 Task: Search one way flight ticket for 3 adults, 3 children in premium economy from Springfield: Abraham Lincoln Capital Airport to Gillette: Gillette Campbell County Airport on 5-1-2023. Choice of flights is United. Number of bags: 1 carry on bag. Price is upto 74000. Outbound departure time preference is 7:15.
Action: Mouse moved to (223, 231)
Screenshot: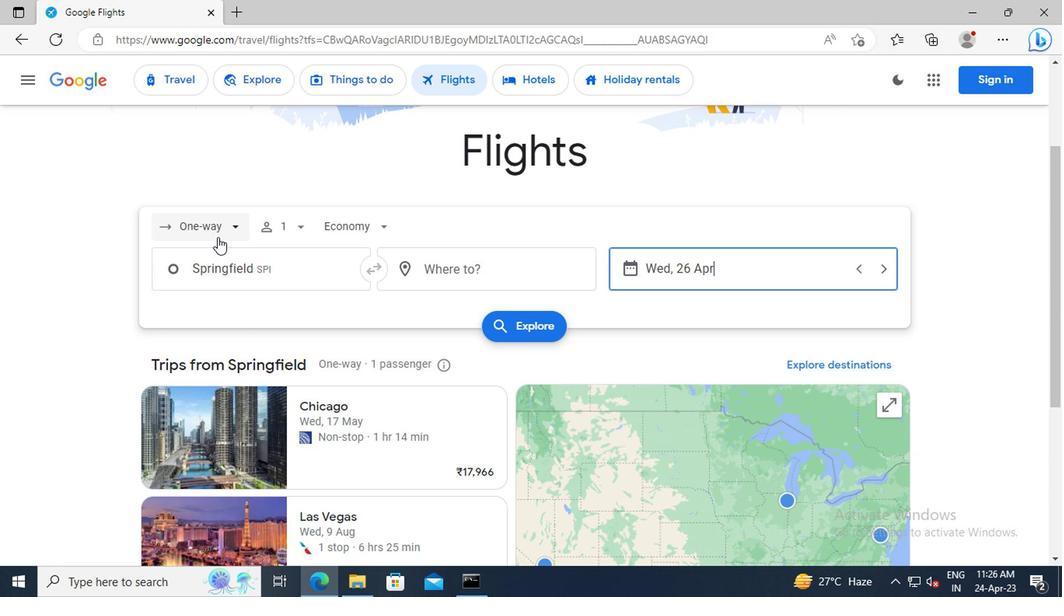 
Action: Mouse pressed left at (223, 231)
Screenshot: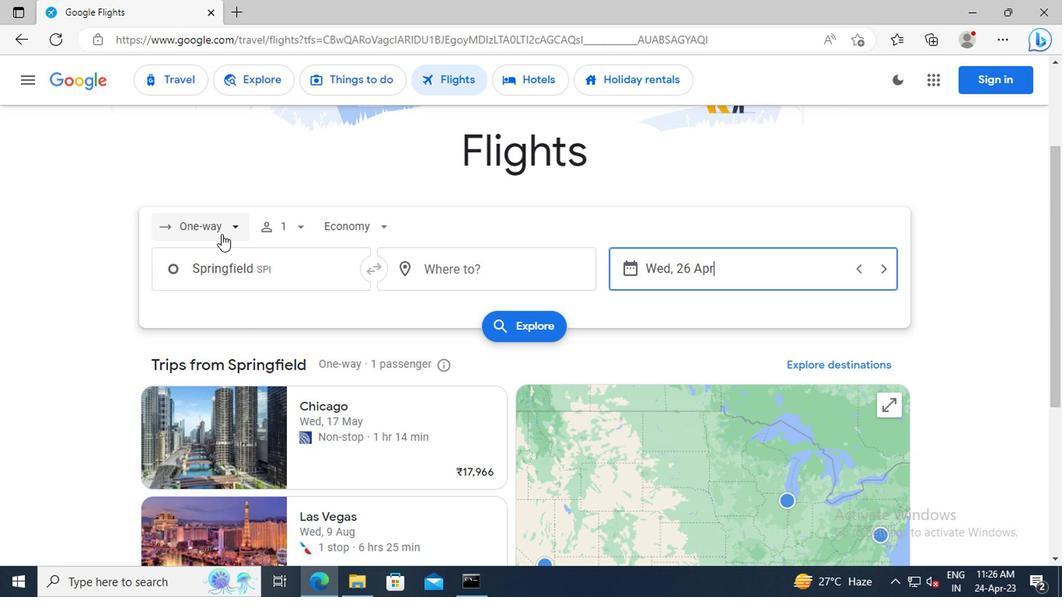 
Action: Mouse moved to (219, 302)
Screenshot: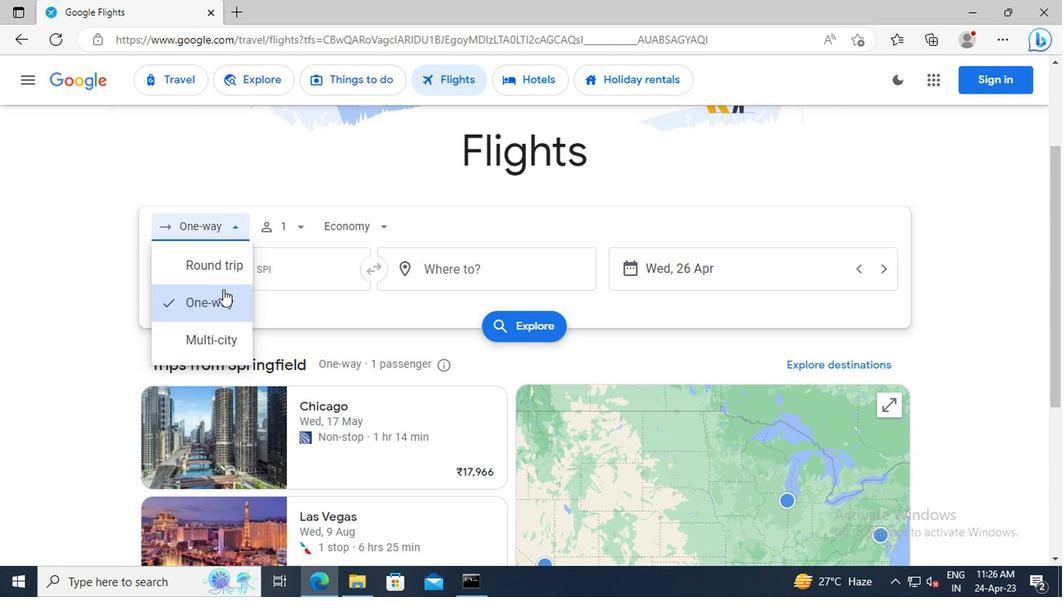 
Action: Mouse pressed left at (219, 302)
Screenshot: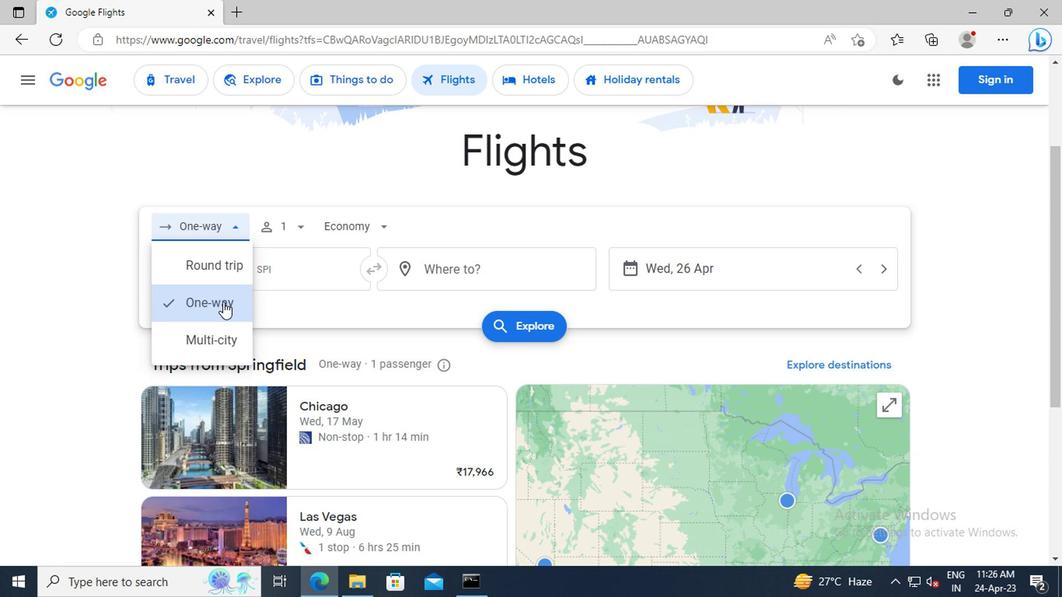 
Action: Mouse moved to (297, 230)
Screenshot: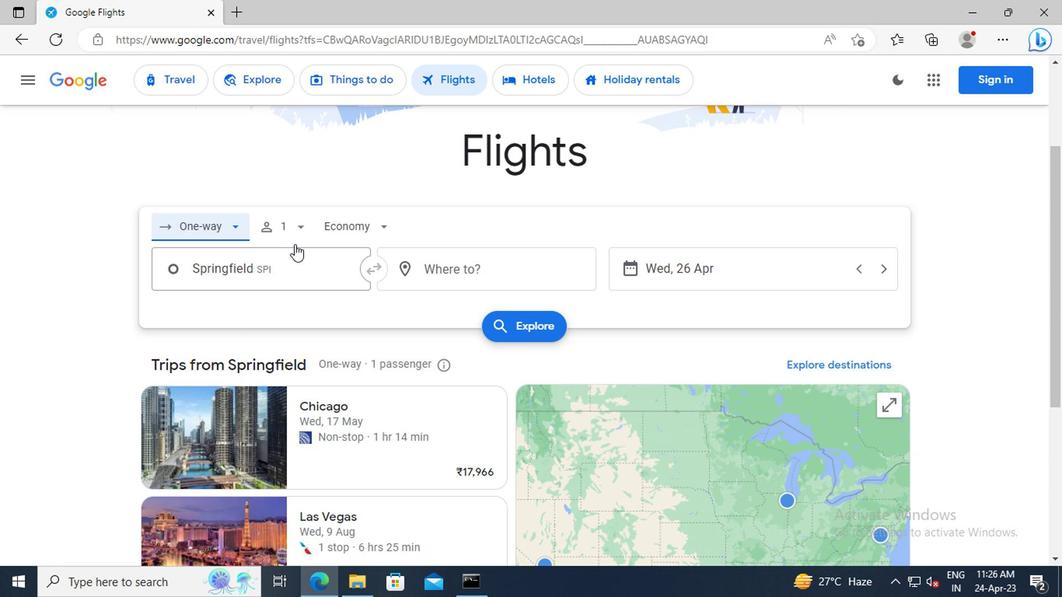 
Action: Mouse pressed left at (297, 230)
Screenshot: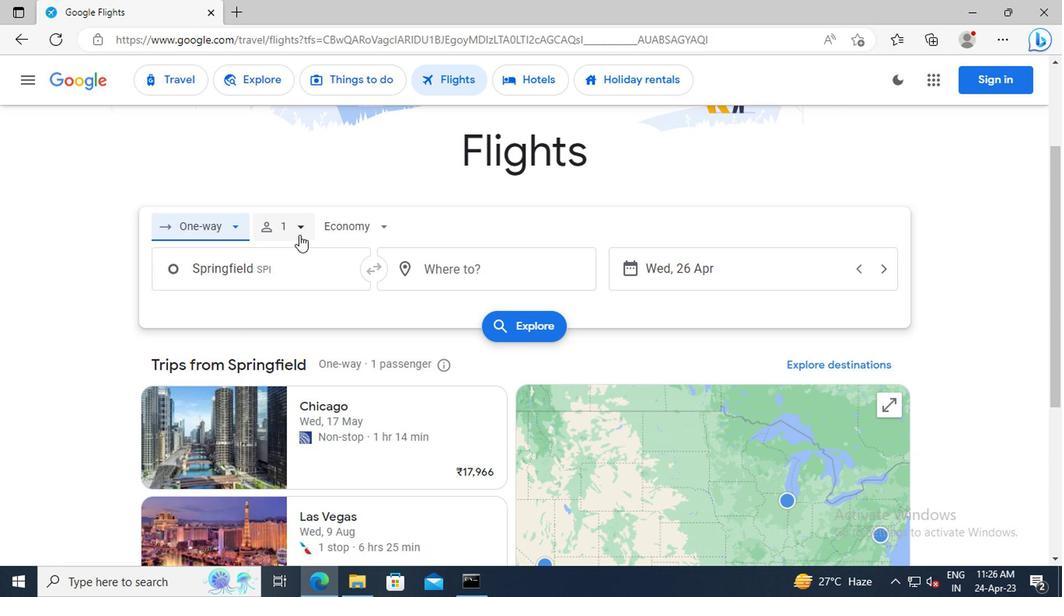 
Action: Mouse moved to (411, 272)
Screenshot: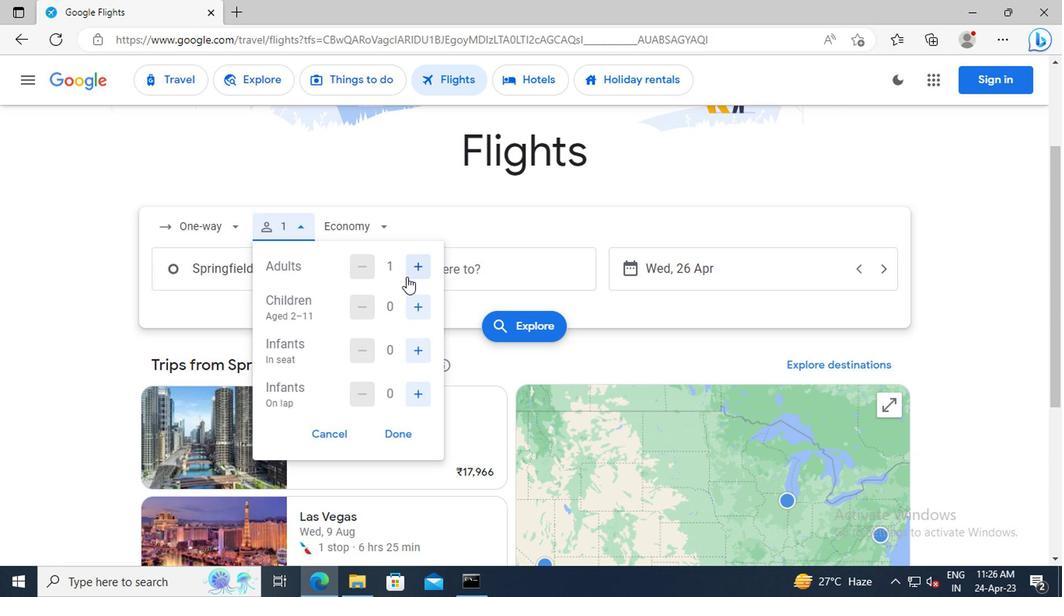 
Action: Mouse pressed left at (411, 272)
Screenshot: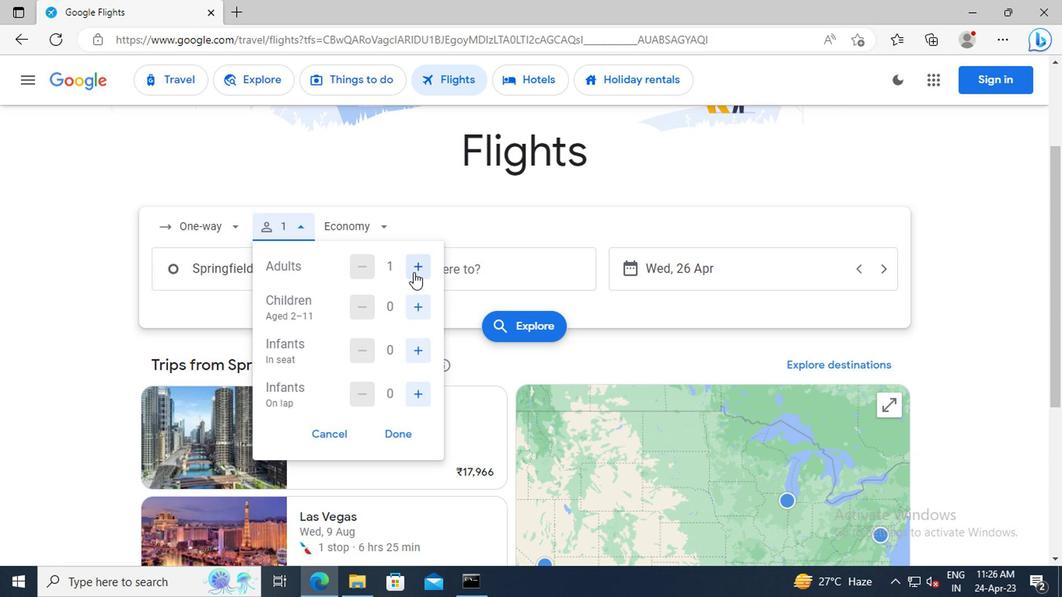 
Action: Mouse pressed left at (411, 272)
Screenshot: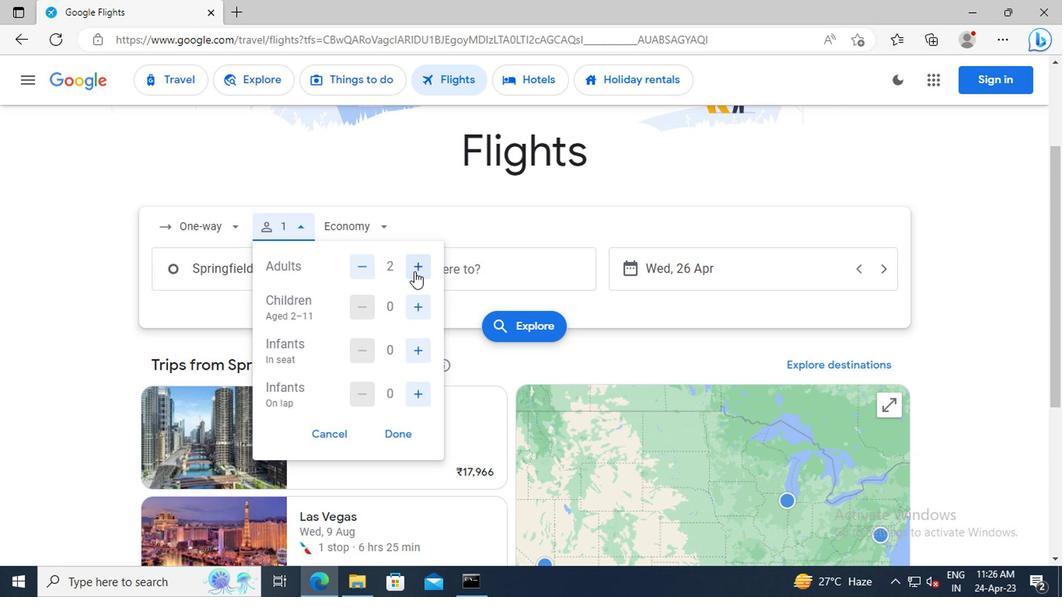 
Action: Mouse moved to (411, 301)
Screenshot: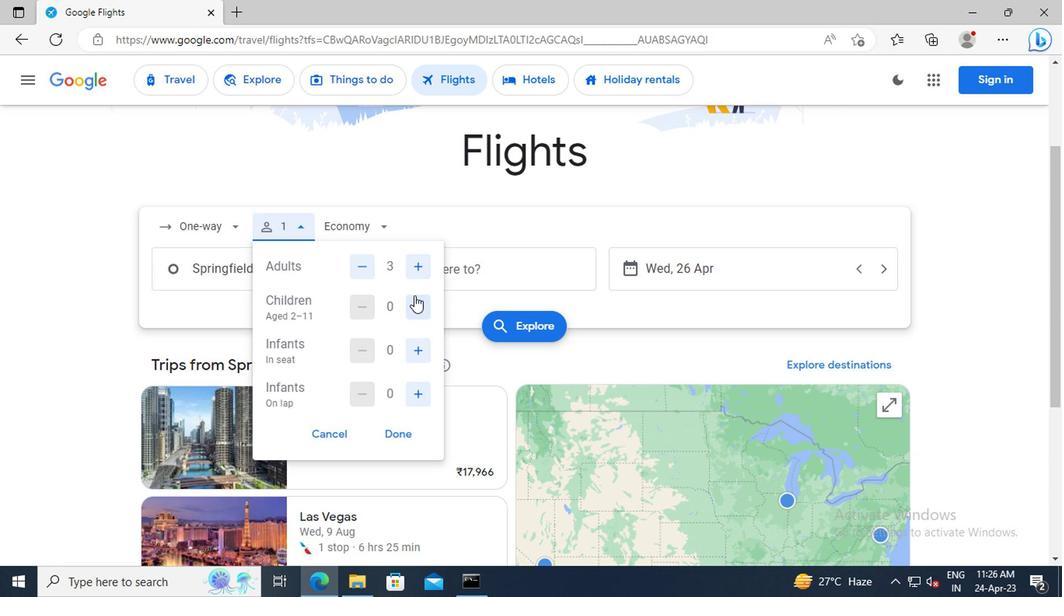 
Action: Mouse pressed left at (411, 301)
Screenshot: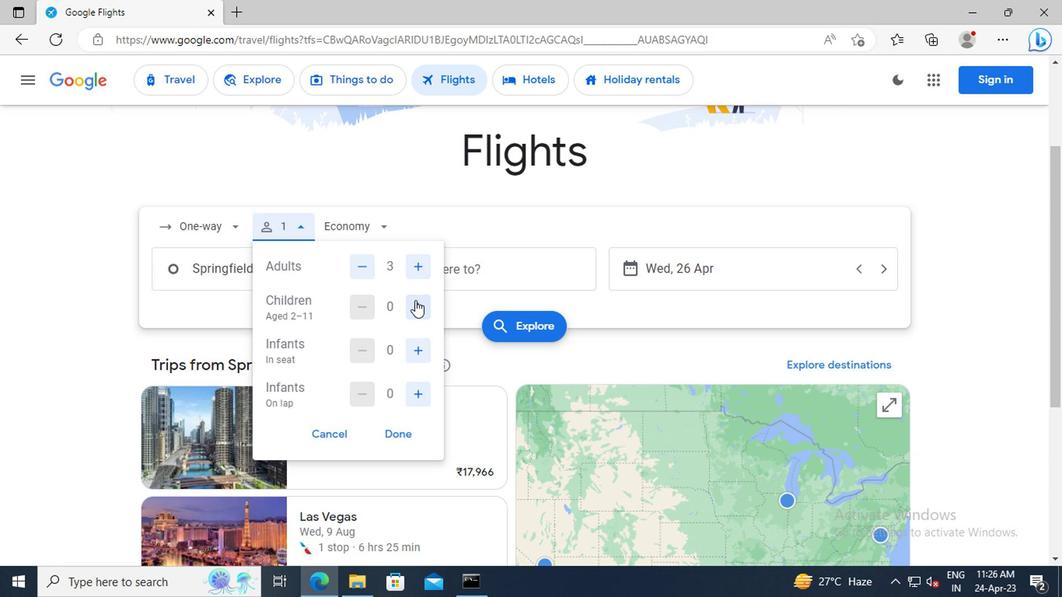 
Action: Mouse moved to (412, 302)
Screenshot: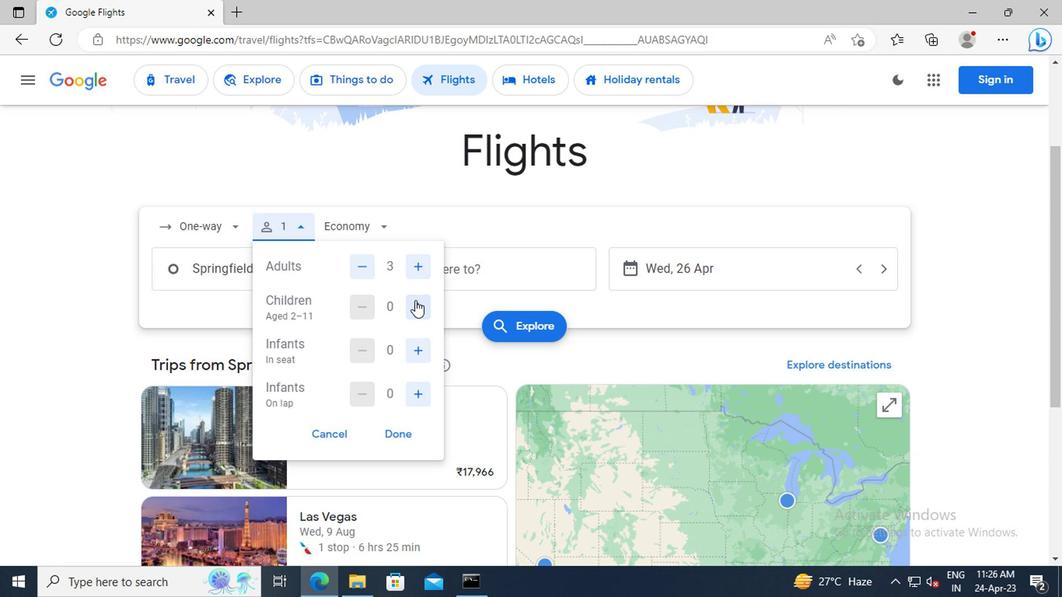 
Action: Mouse pressed left at (412, 302)
Screenshot: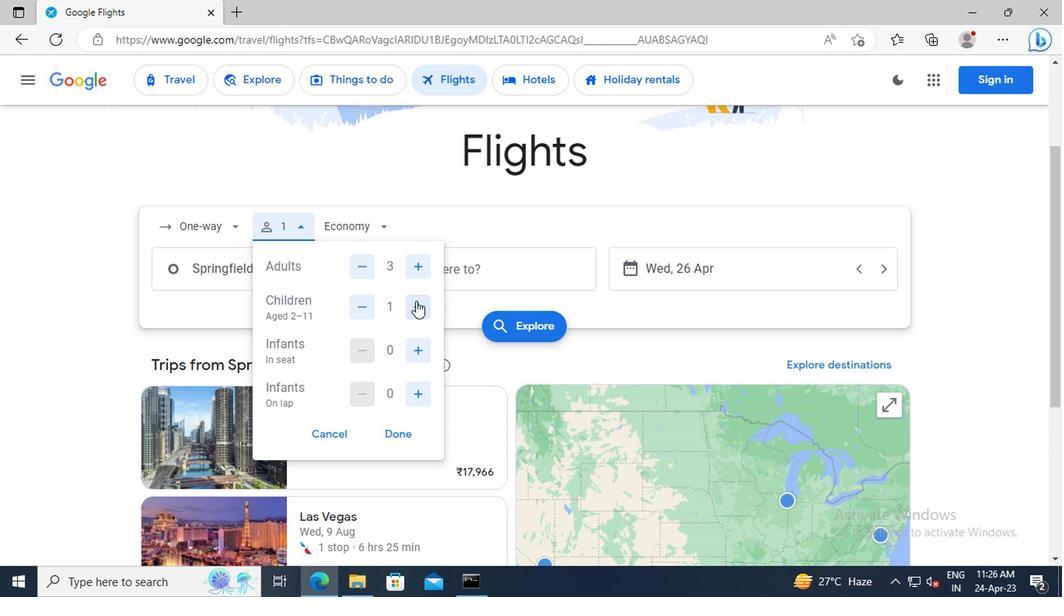 
Action: Mouse pressed left at (412, 302)
Screenshot: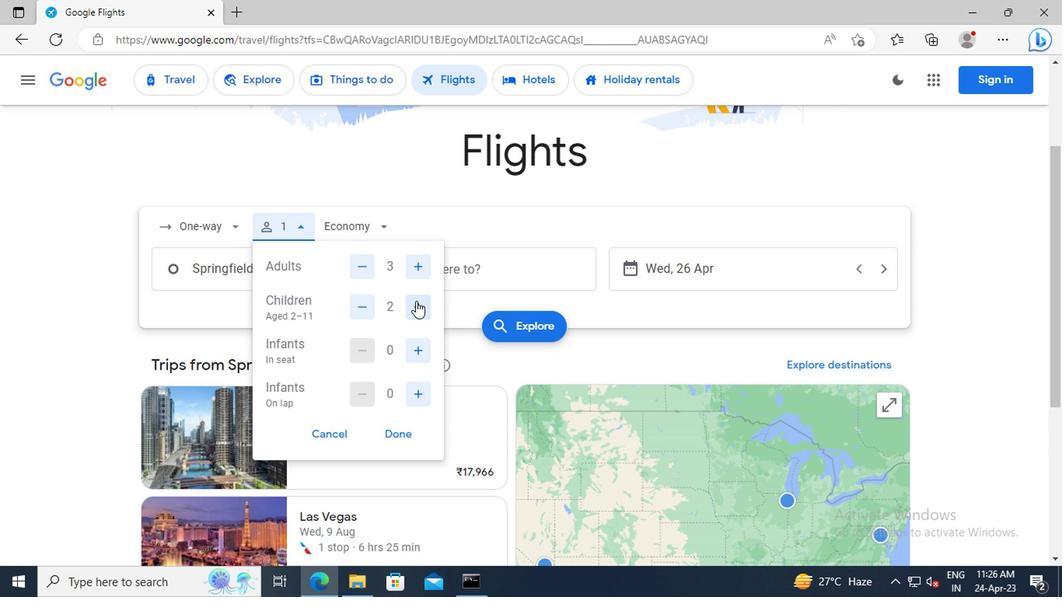 
Action: Mouse moved to (392, 438)
Screenshot: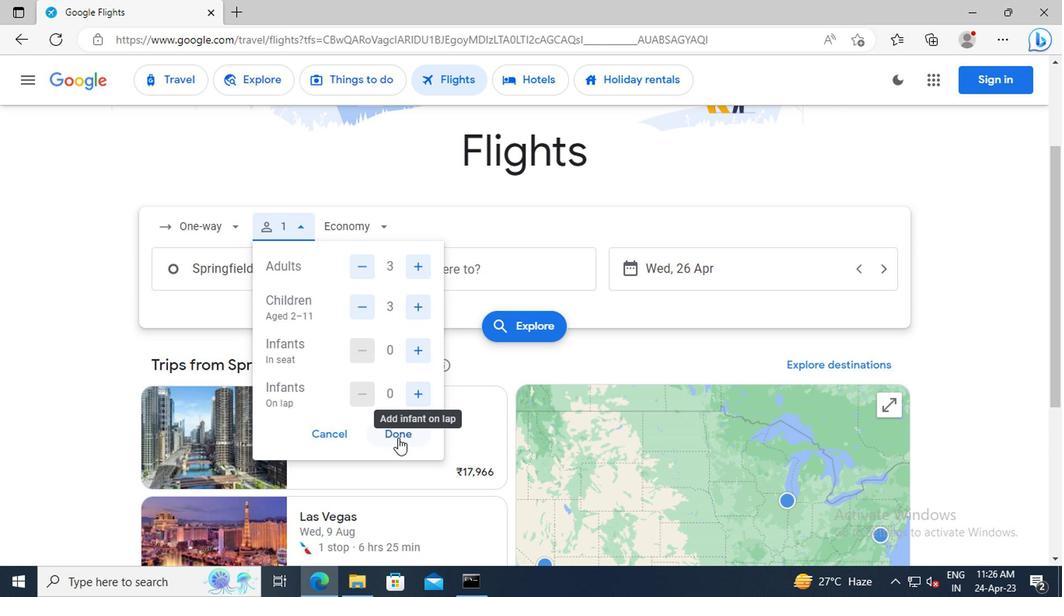 
Action: Mouse pressed left at (392, 438)
Screenshot: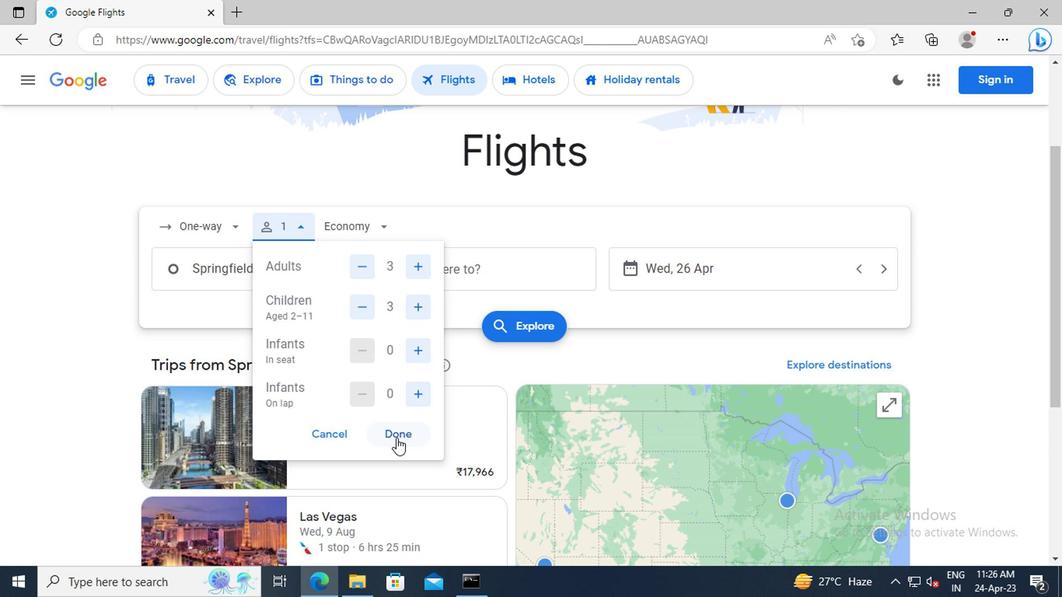 
Action: Mouse moved to (369, 230)
Screenshot: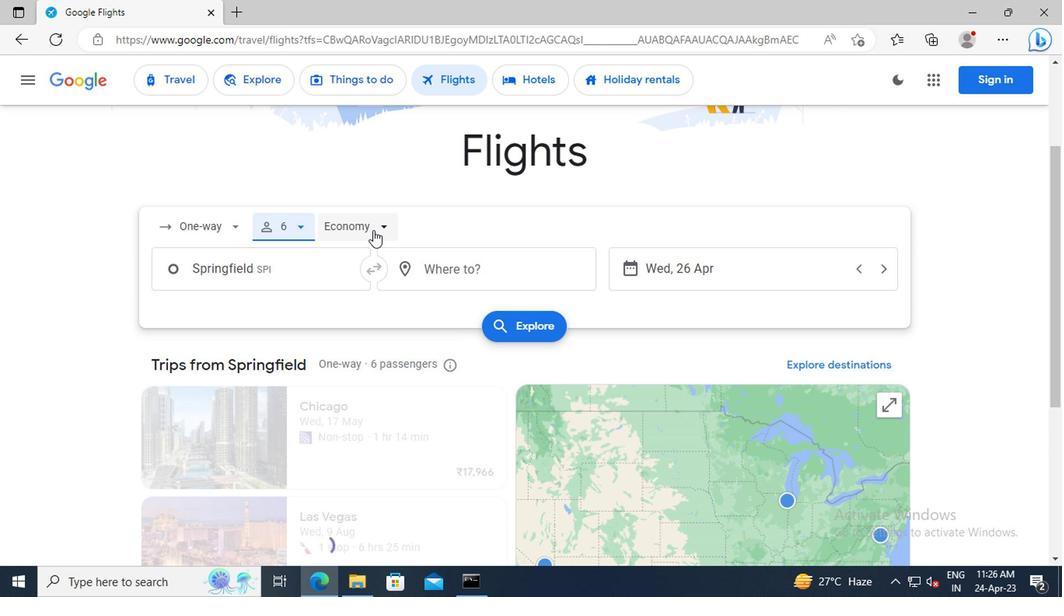 
Action: Mouse pressed left at (369, 230)
Screenshot: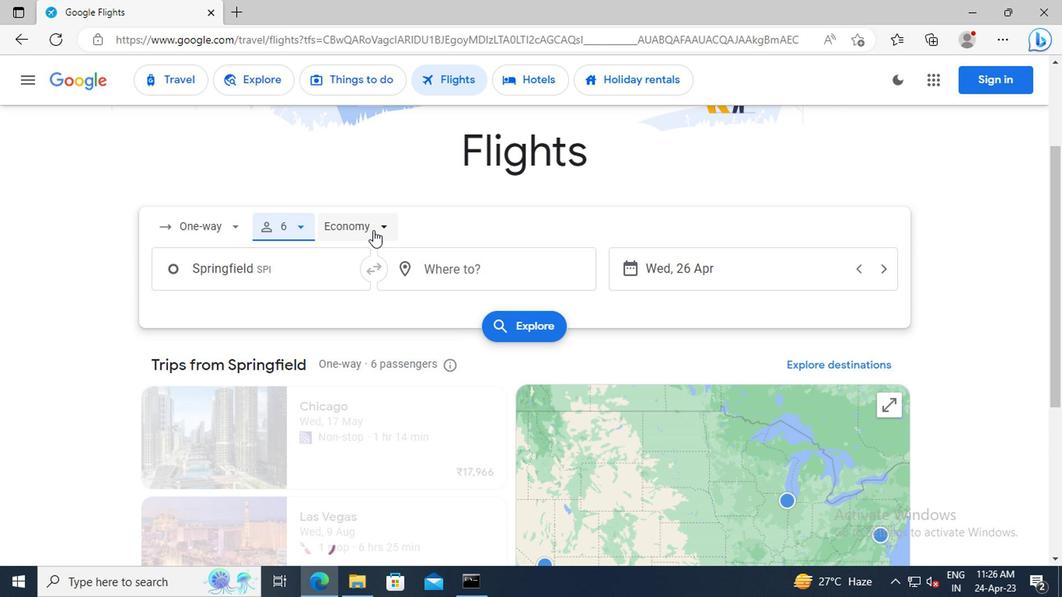 
Action: Mouse moved to (386, 298)
Screenshot: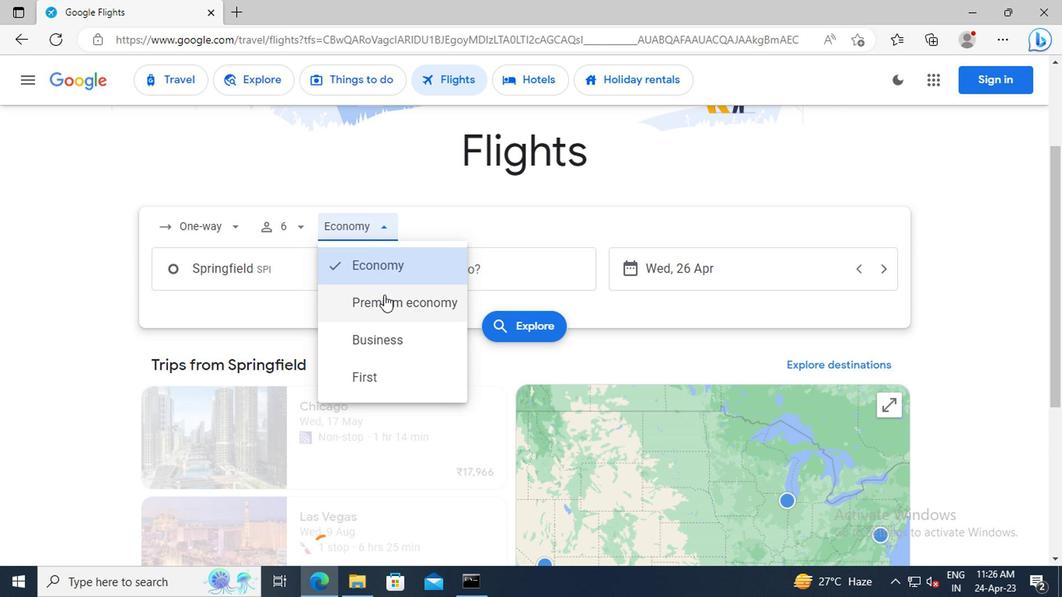 
Action: Mouse pressed left at (386, 298)
Screenshot: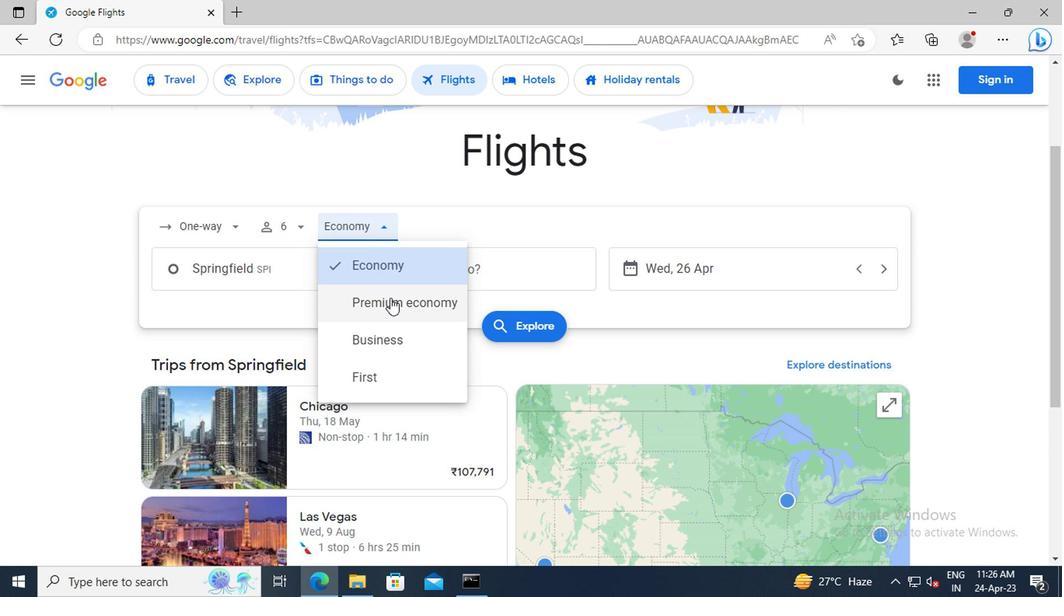
Action: Mouse moved to (279, 278)
Screenshot: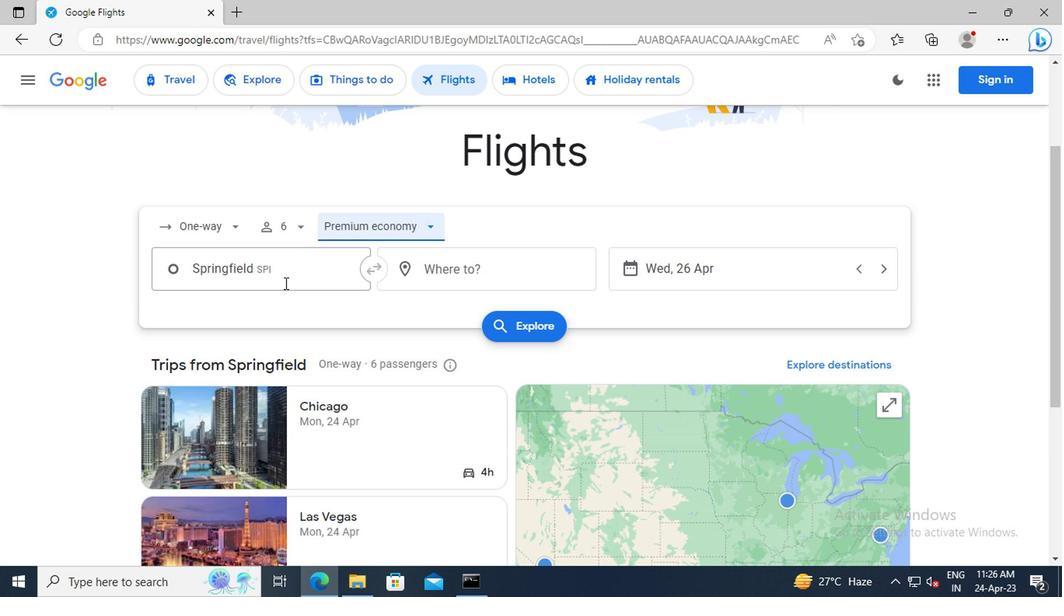 
Action: Mouse pressed left at (279, 278)
Screenshot: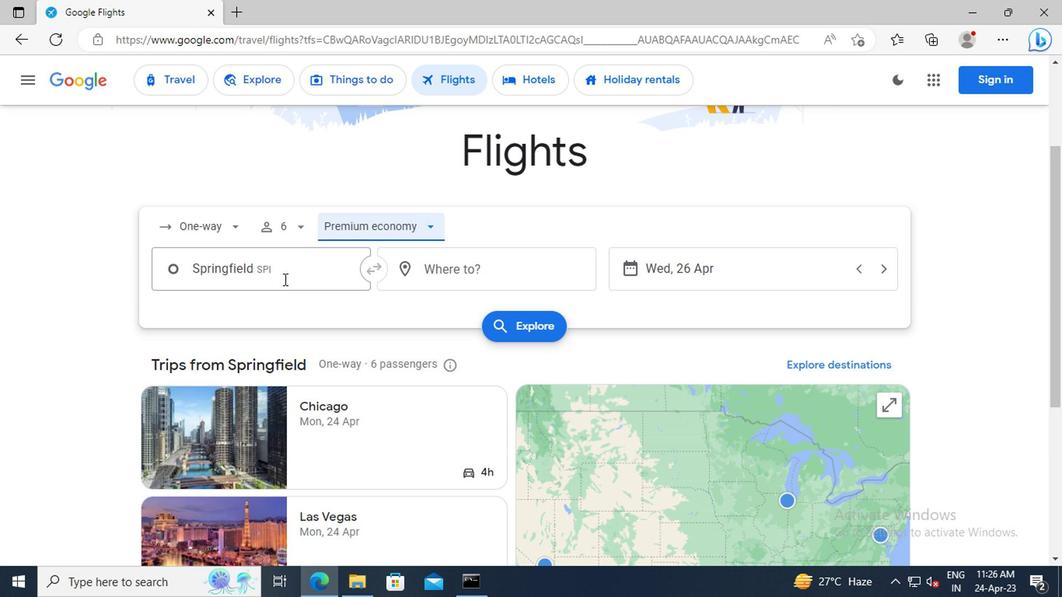 
Action: Key pressed <Key.shift_r>Springfield<Key.shift>:
Screenshot: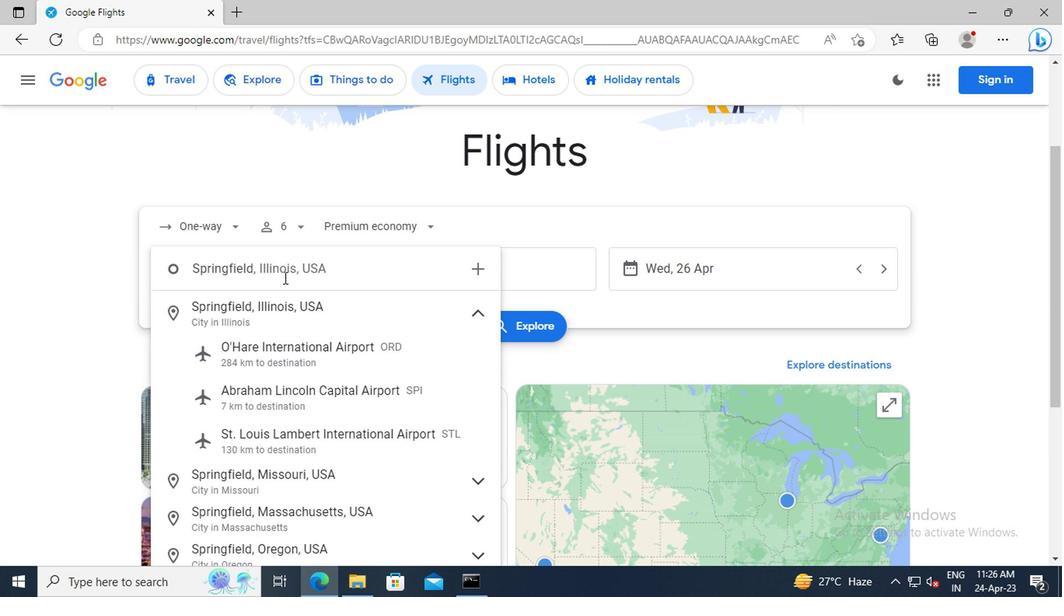 
Action: Mouse moved to (306, 393)
Screenshot: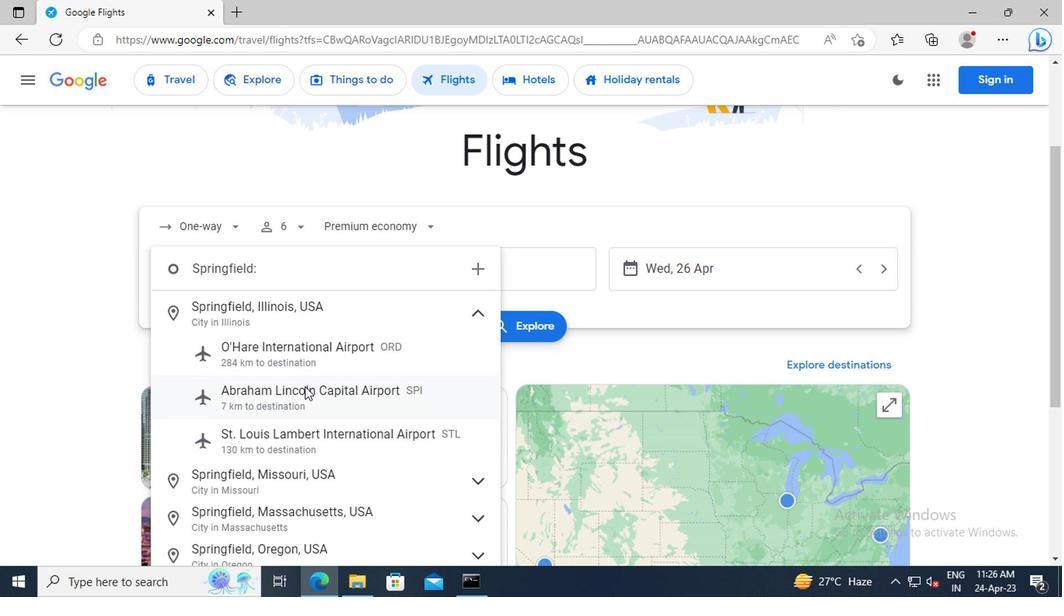 
Action: Mouse pressed left at (306, 393)
Screenshot: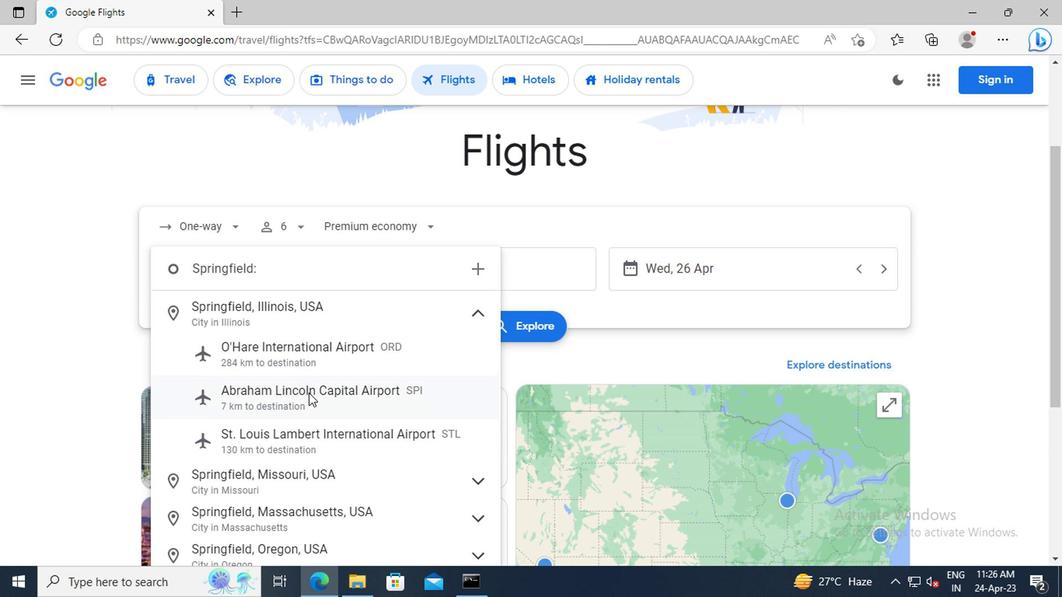 
Action: Mouse moved to (444, 275)
Screenshot: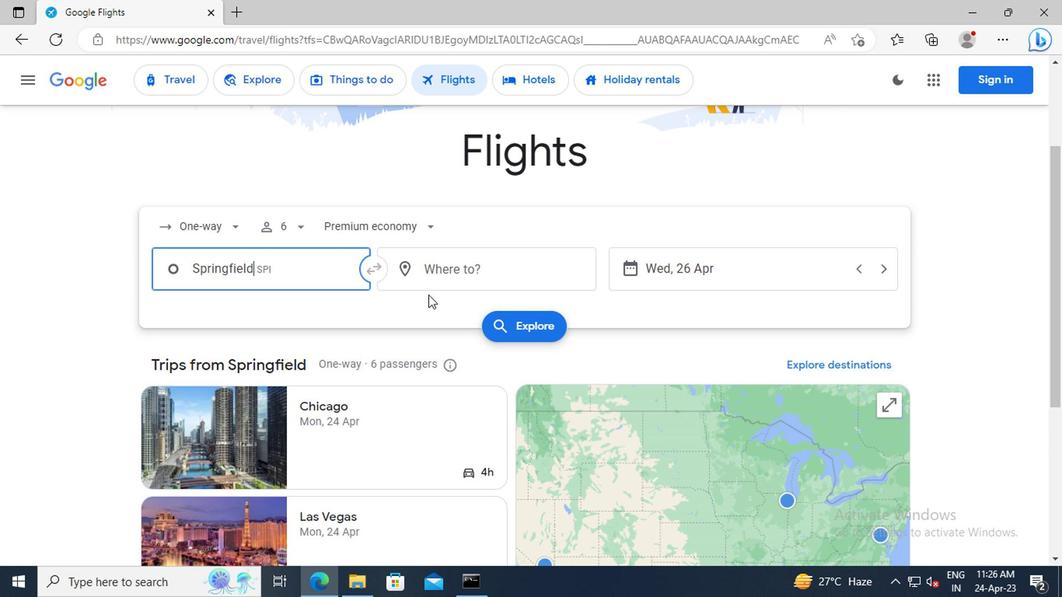 
Action: Mouse pressed left at (444, 275)
Screenshot: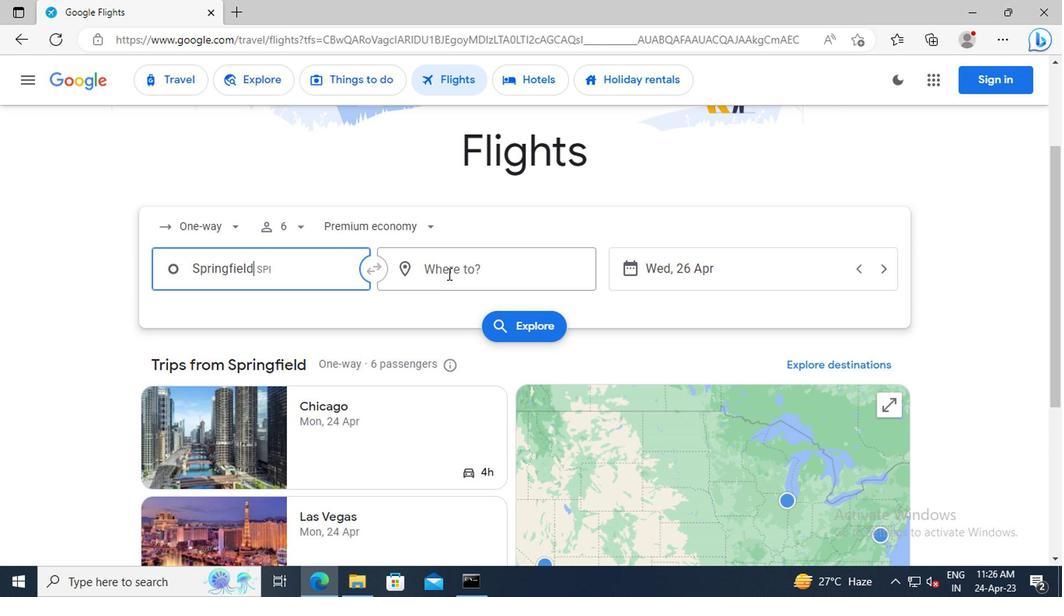 
Action: Key pressed <Key.shift>GILLETTE
Screenshot: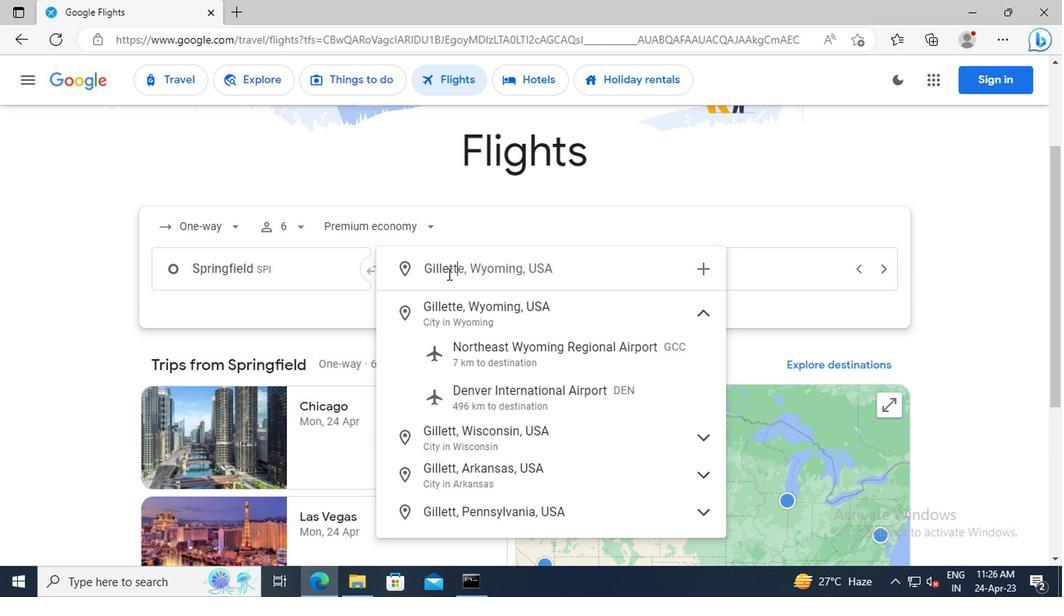 
Action: Mouse moved to (536, 359)
Screenshot: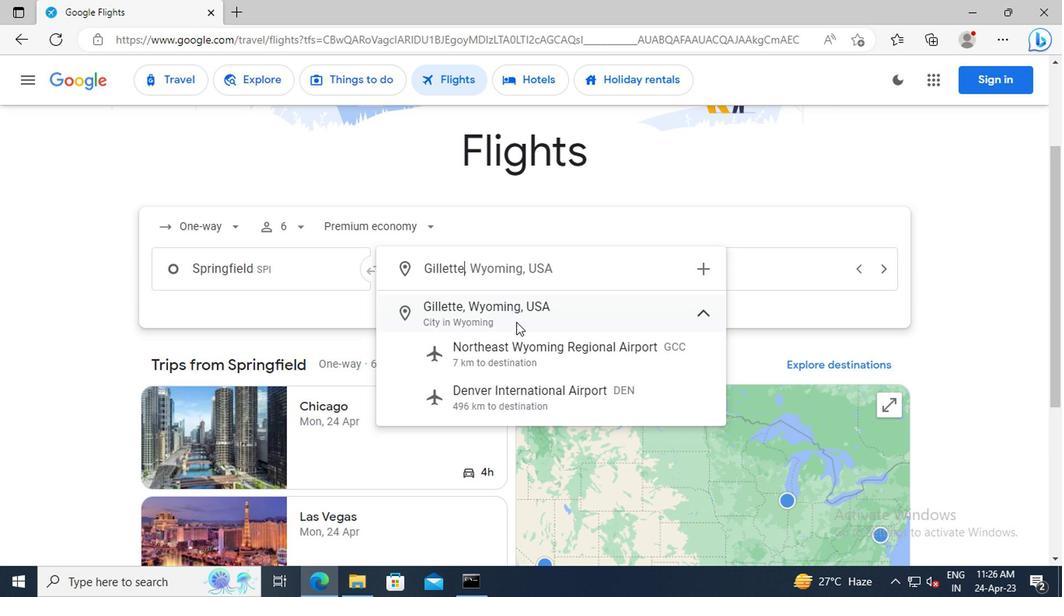 
Action: Mouse pressed left at (536, 359)
Screenshot: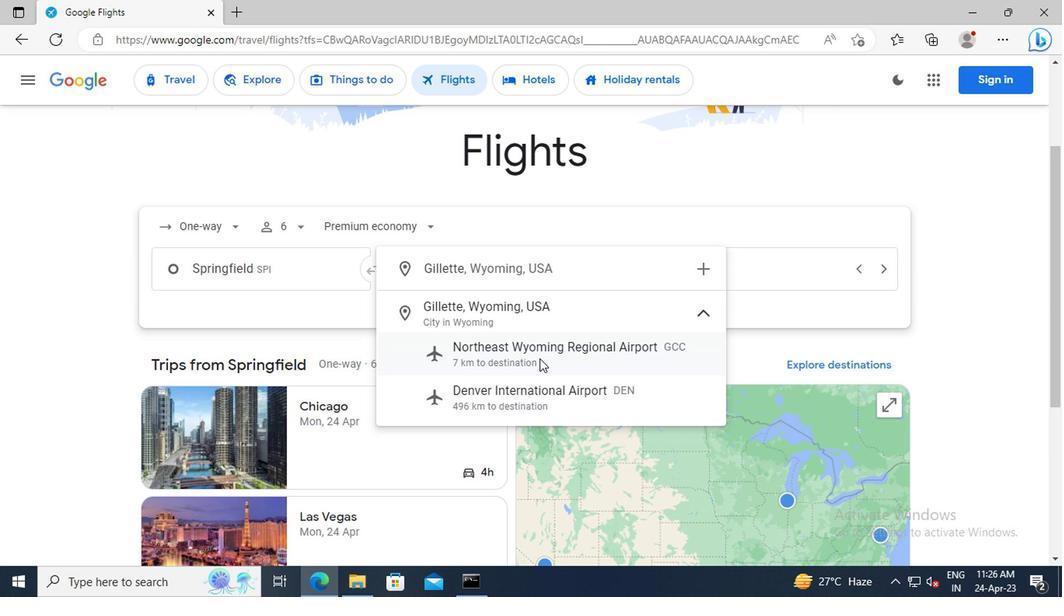 
Action: Mouse moved to (696, 276)
Screenshot: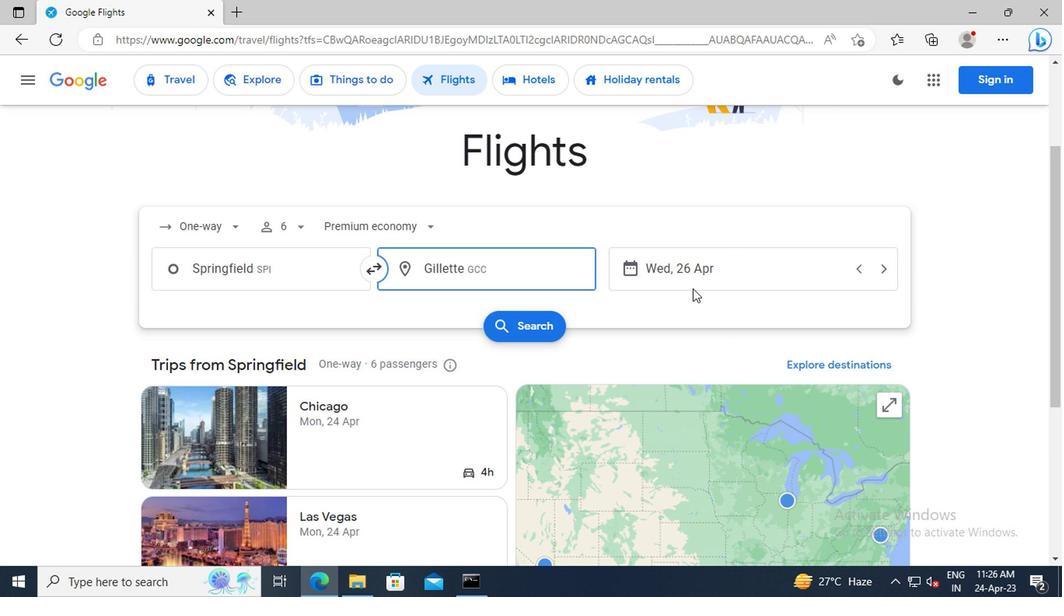 
Action: Mouse pressed left at (696, 276)
Screenshot: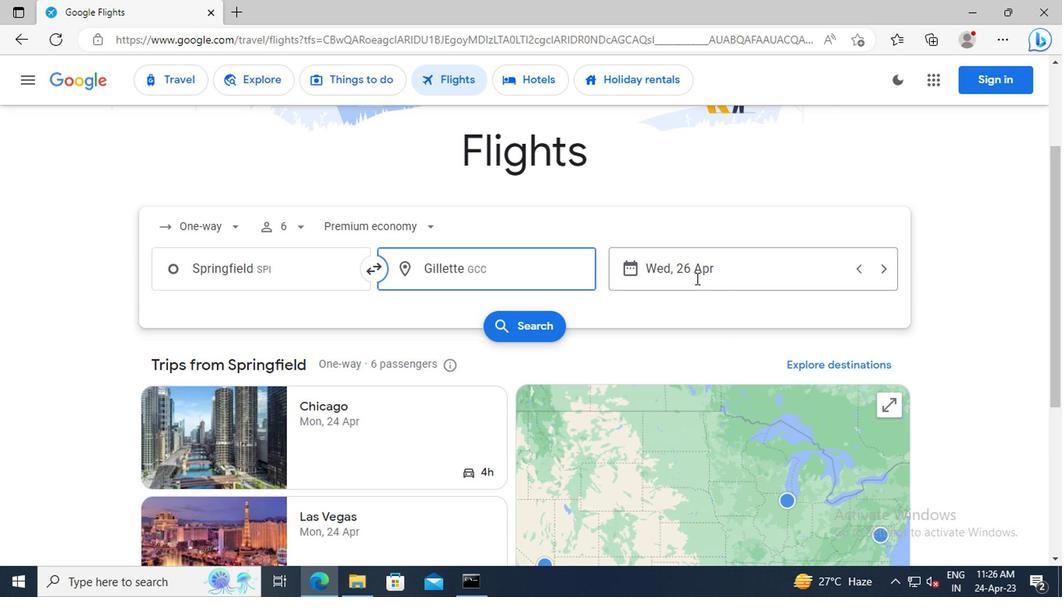 
Action: Mouse moved to (628, 253)
Screenshot: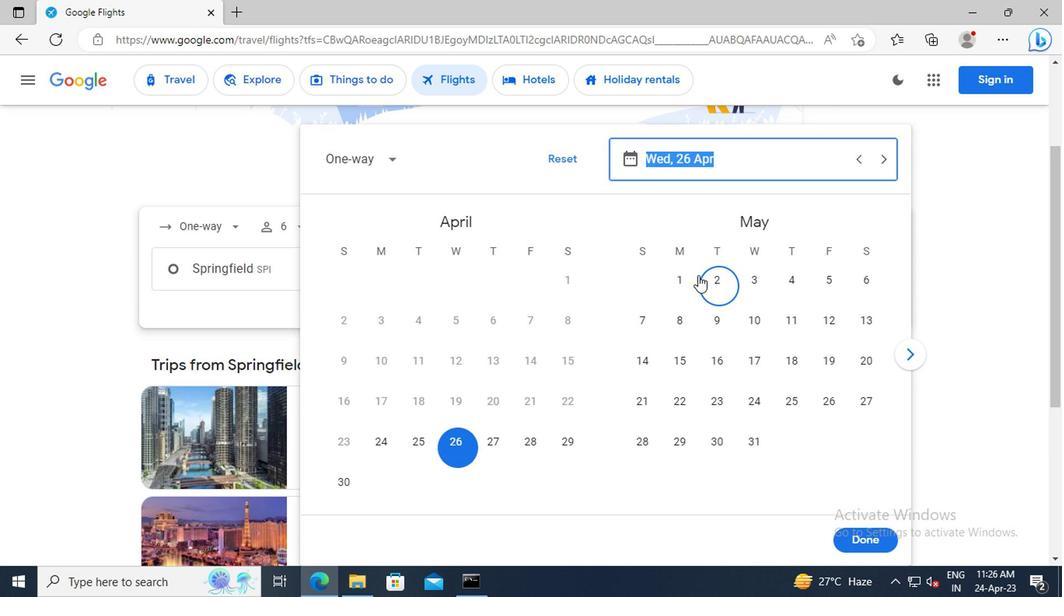 
Action: Key pressed 1<Key.space>MAY<Key.enter>
Screenshot: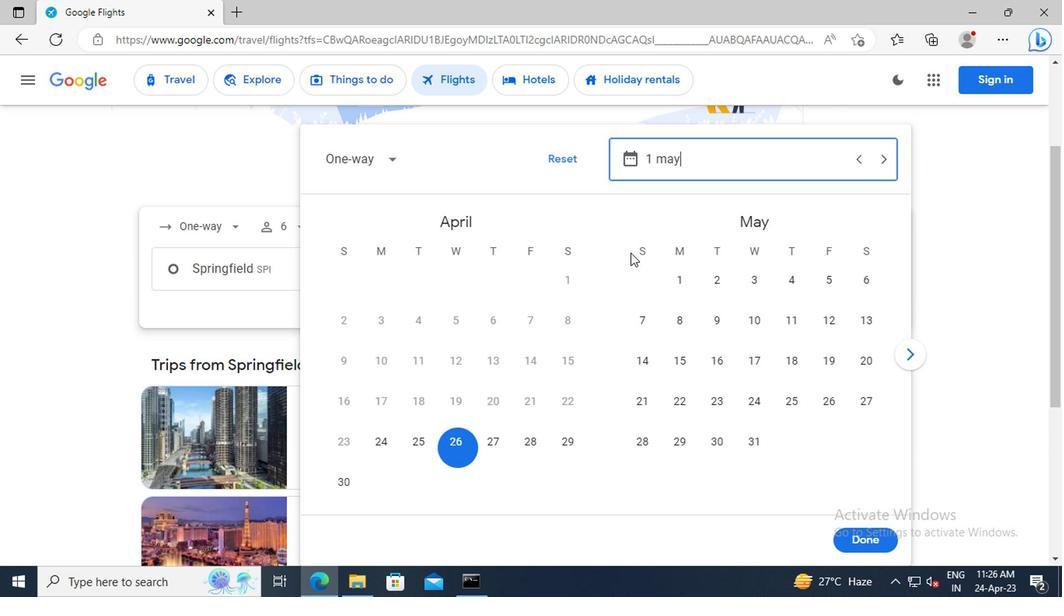 
Action: Mouse moved to (856, 542)
Screenshot: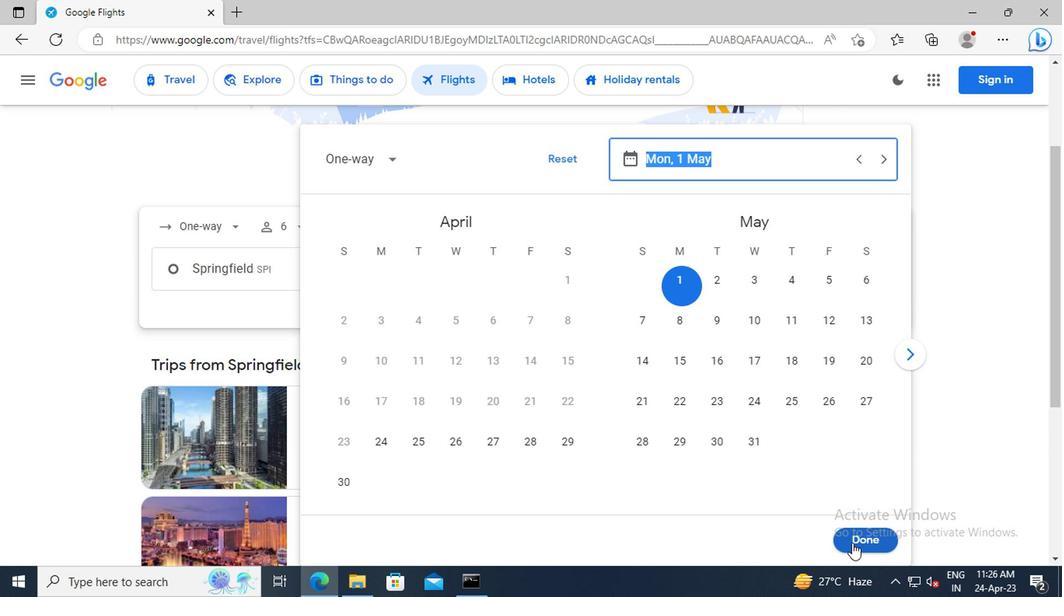 
Action: Mouse pressed left at (856, 542)
Screenshot: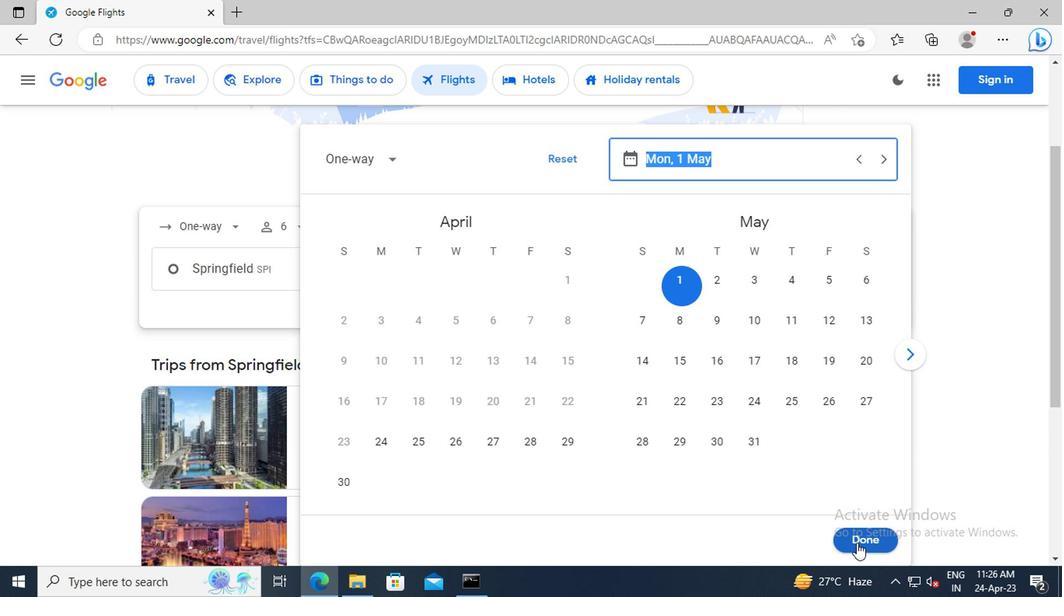 
Action: Mouse moved to (548, 333)
Screenshot: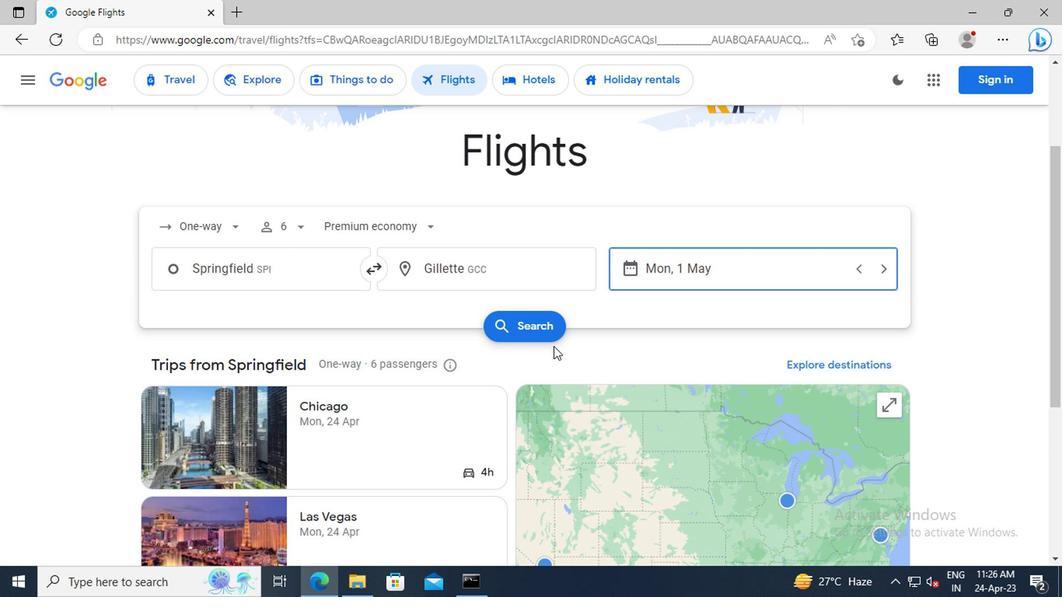 
Action: Mouse pressed left at (548, 333)
Screenshot: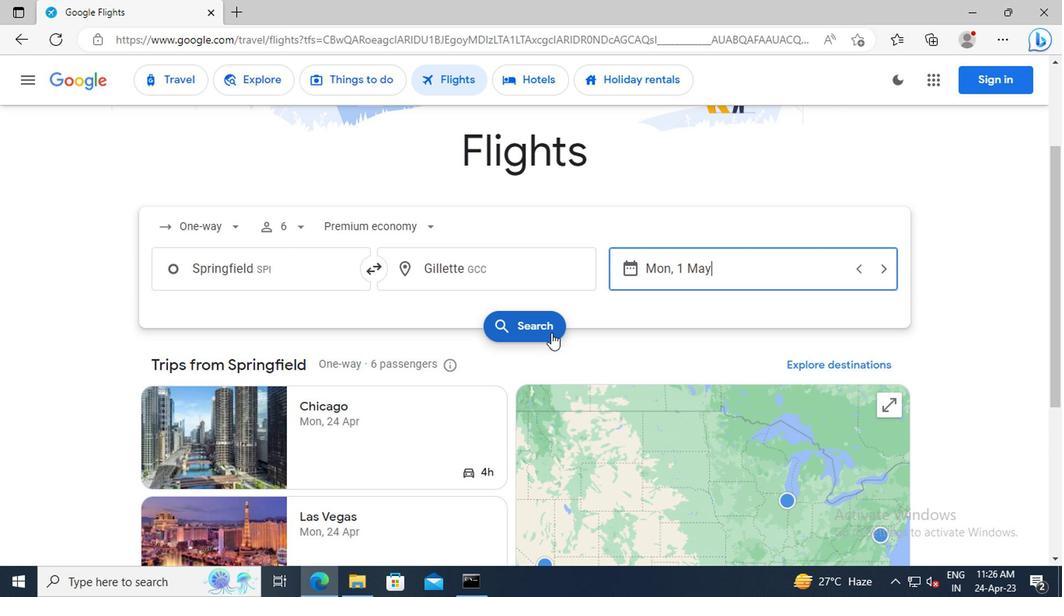 
Action: Mouse moved to (187, 227)
Screenshot: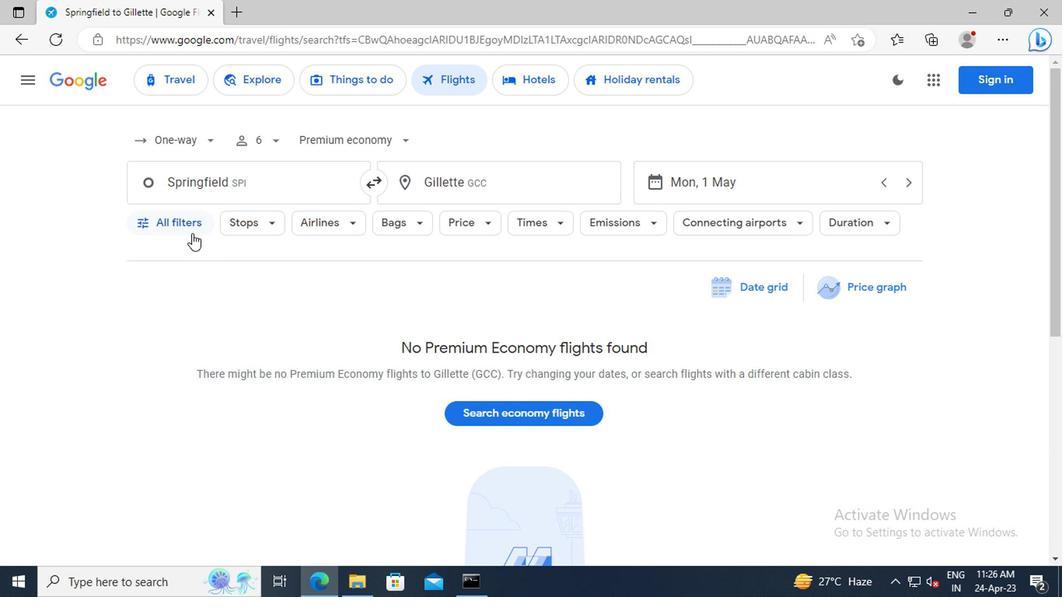 
Action: Mouse pressed left at (187, 227)
Screenshot: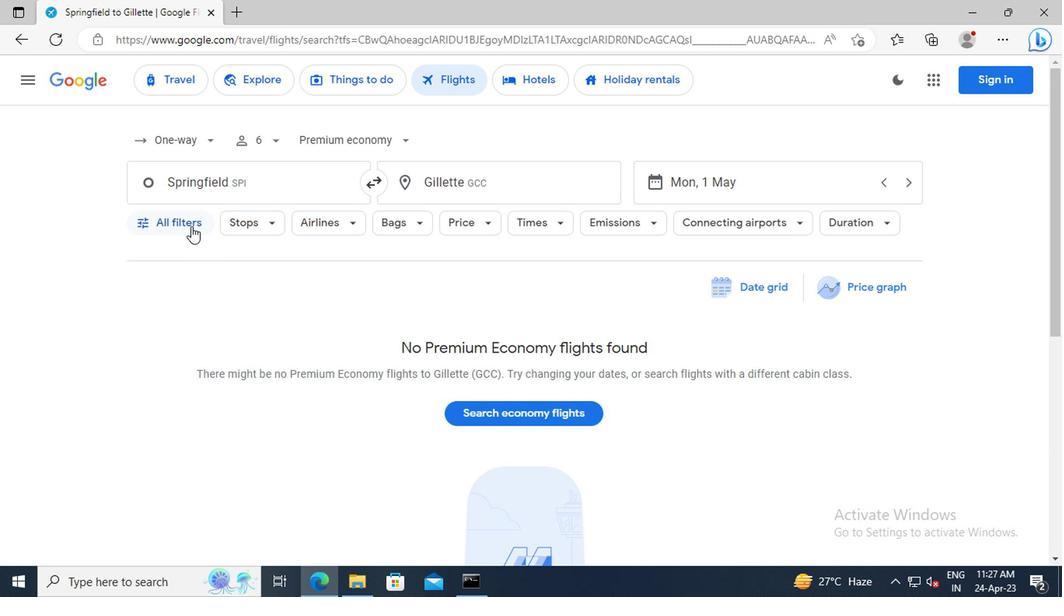 
Action: Mouse moved to (273, 333)
Screenshot: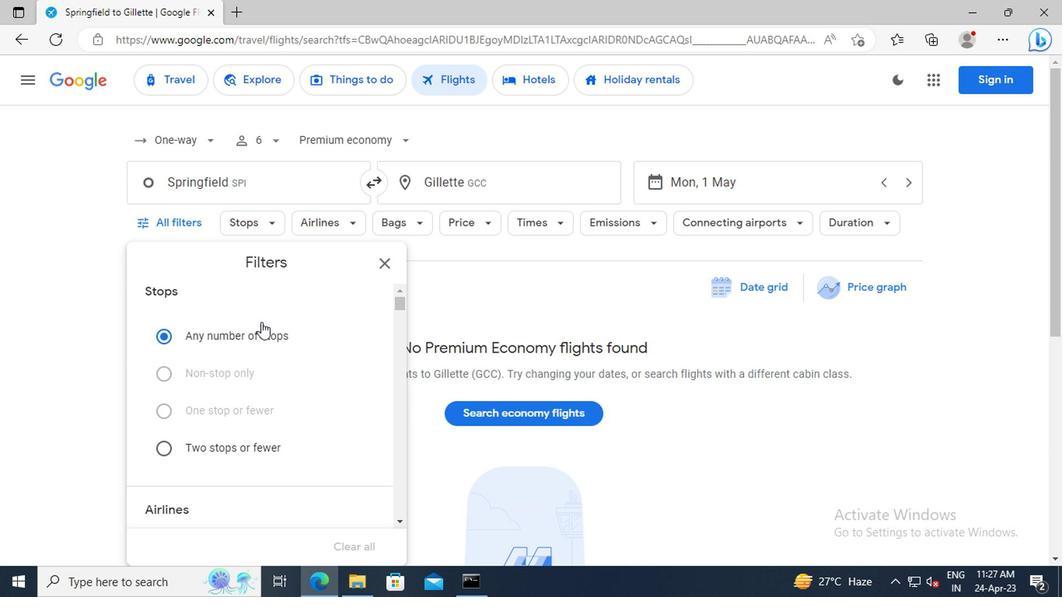 
Action: Mouse scrolled (273, 332) with delta (0, -1)
Screenshot: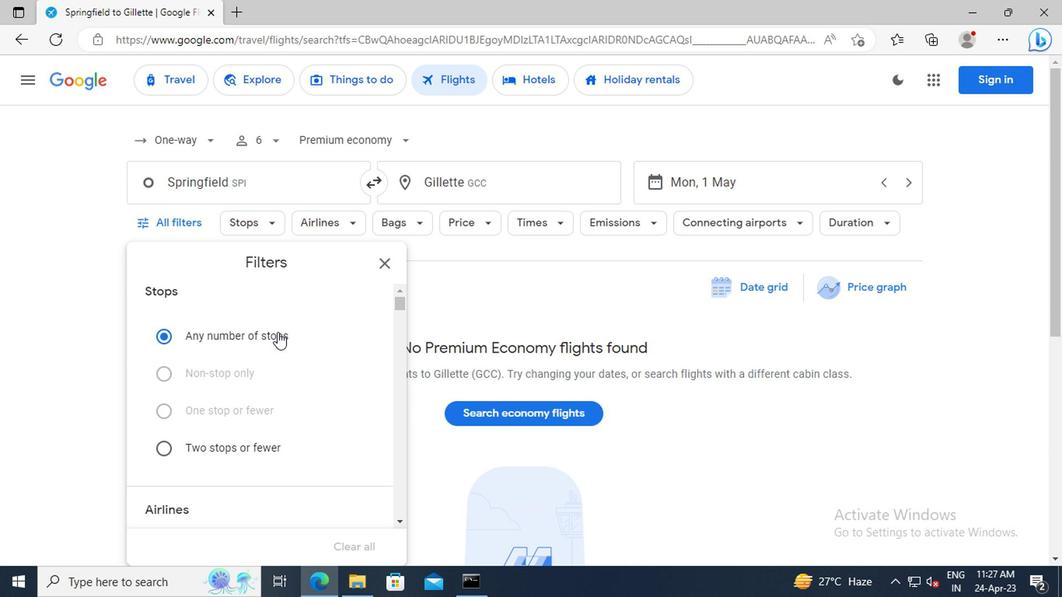 
Action: Mouse scrolled (273, 332) with delta (0, -1)
Screenshot: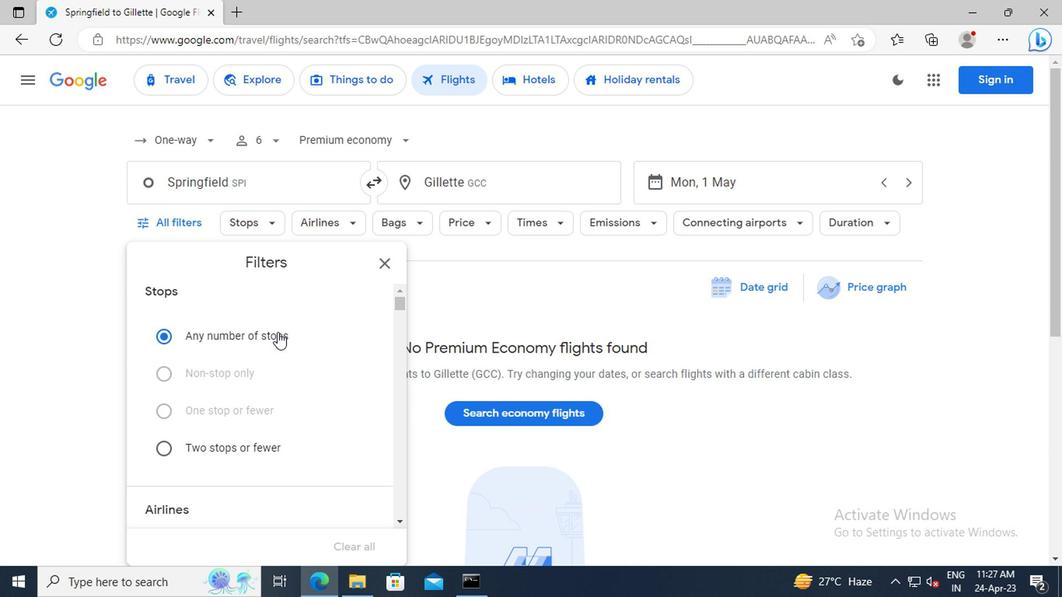 
Action: Mouse scrolled (273, 332) with delta (0, -1)
Screenshot: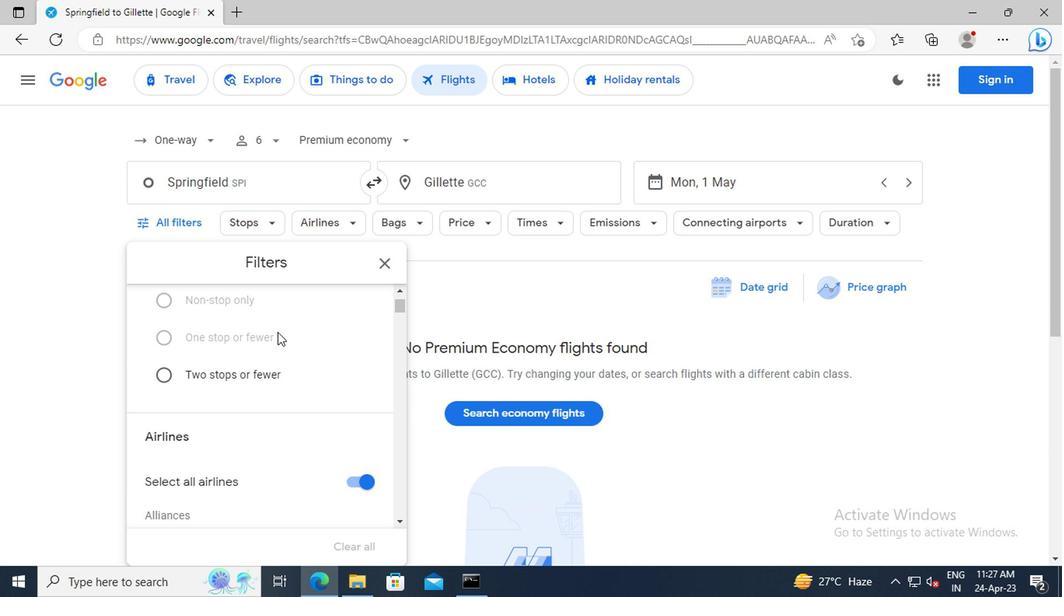 
Action: Mouse scrolled (273, 332) with delta (0, -1)
Screenshot: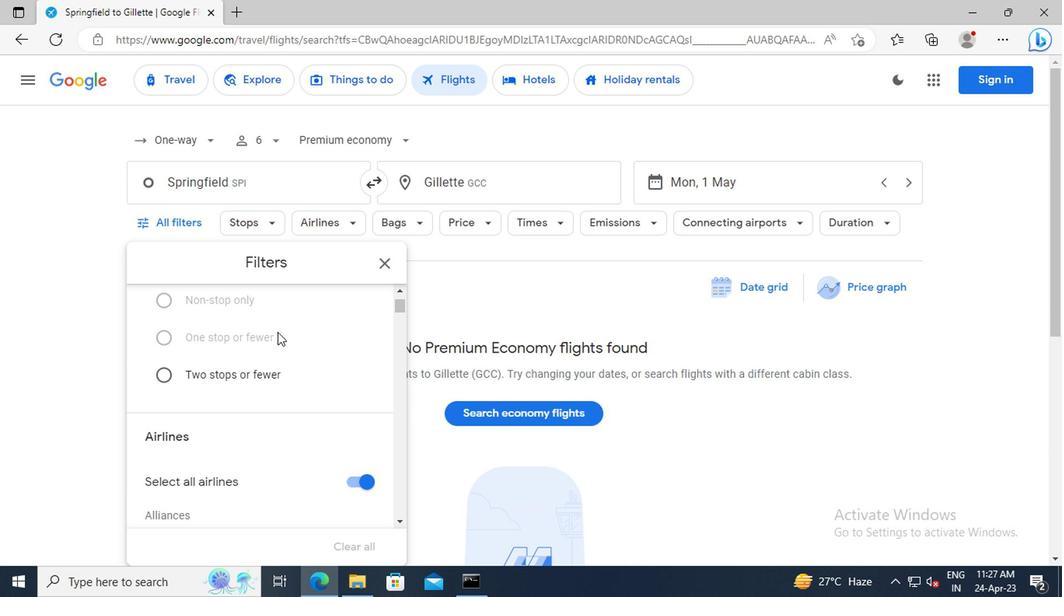 
Action: Mouse scrolled (273, 332) with delta (0, -1)
Screenshot: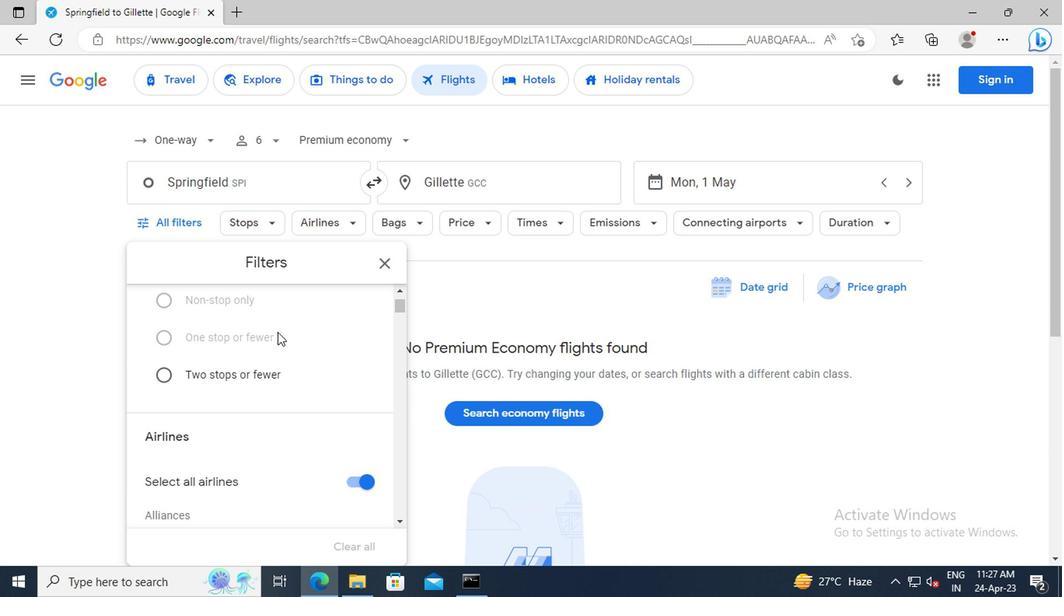 
Action: Mouse moved to (352, 374)
Screenshot: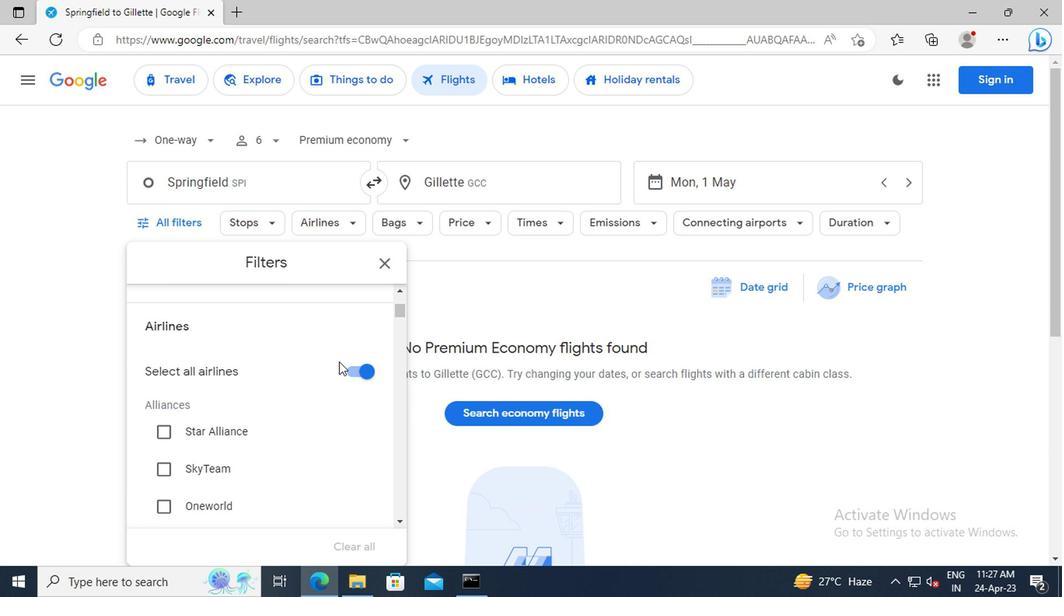 
Action: Mouse pressed left at (352, 374)
Screenshot: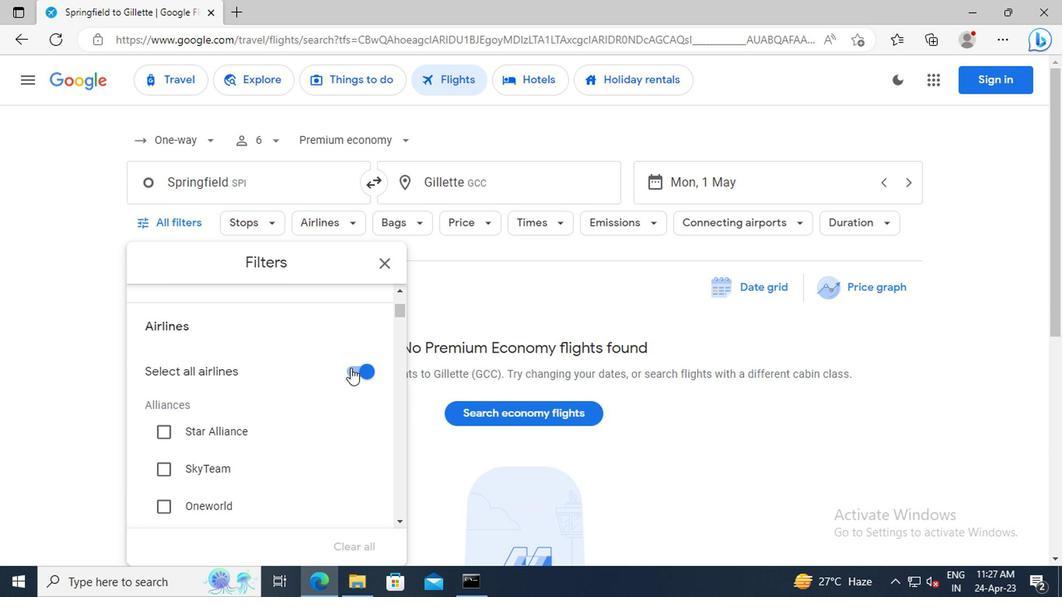 
Action: Mouse moved to (294, 364)
Screenshot: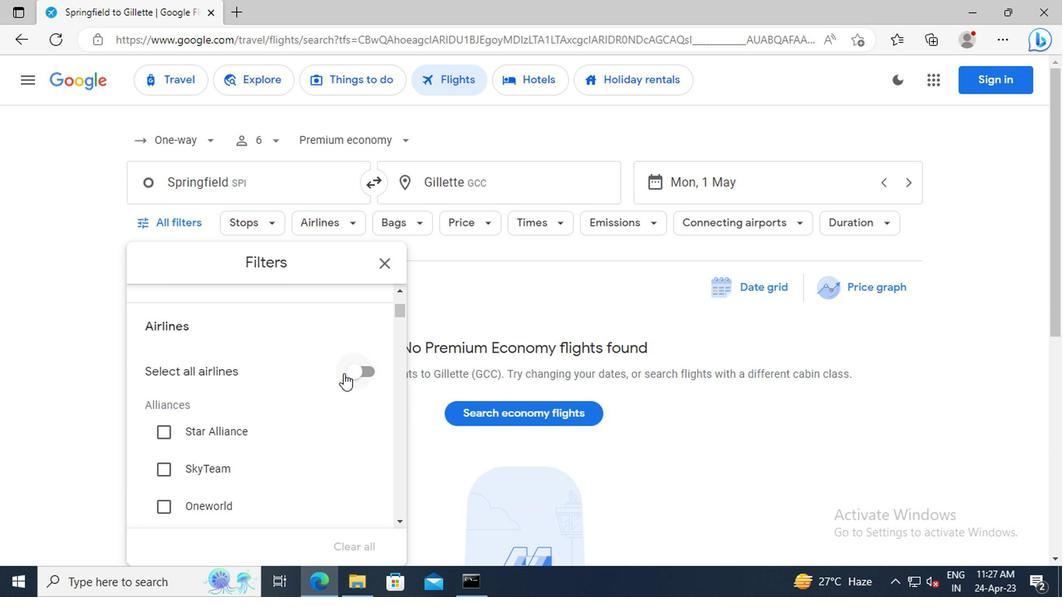 
Action: Mouse scrolled (294, 364) with delta (0, 0)
Screenshot: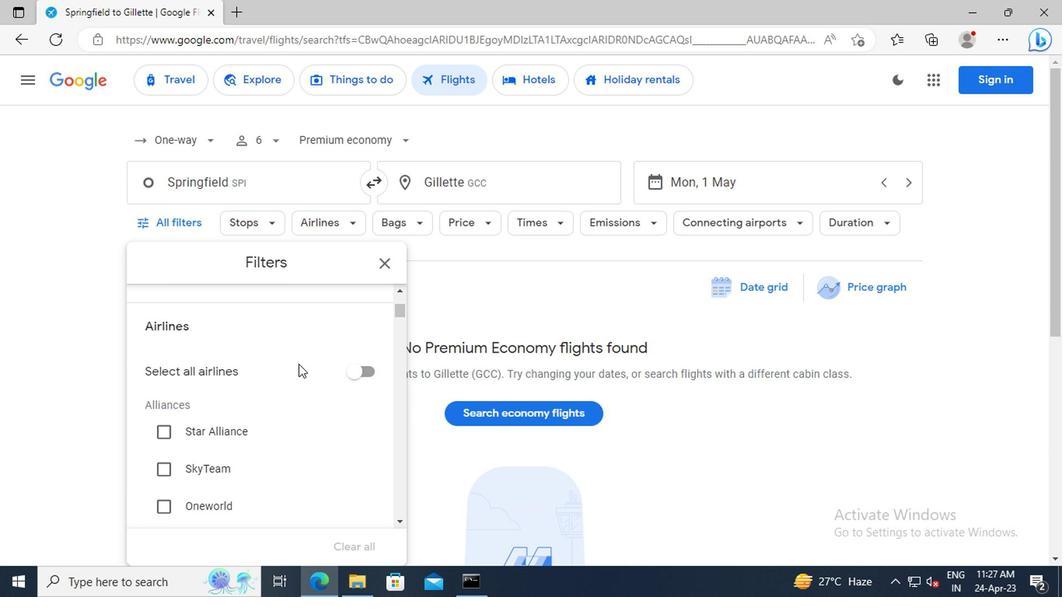 
Action: Mouse scrolled (294, 364) with delta (0, 0)
Screenshot: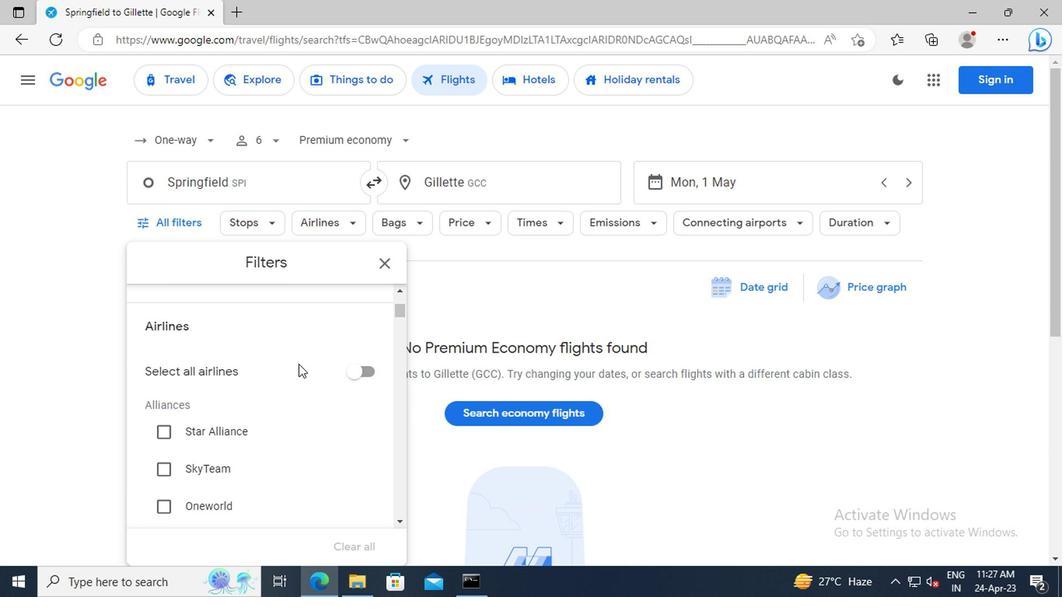 
Action: Mouse scrolled (294, 364) with delta (0, 0)
Screenshot: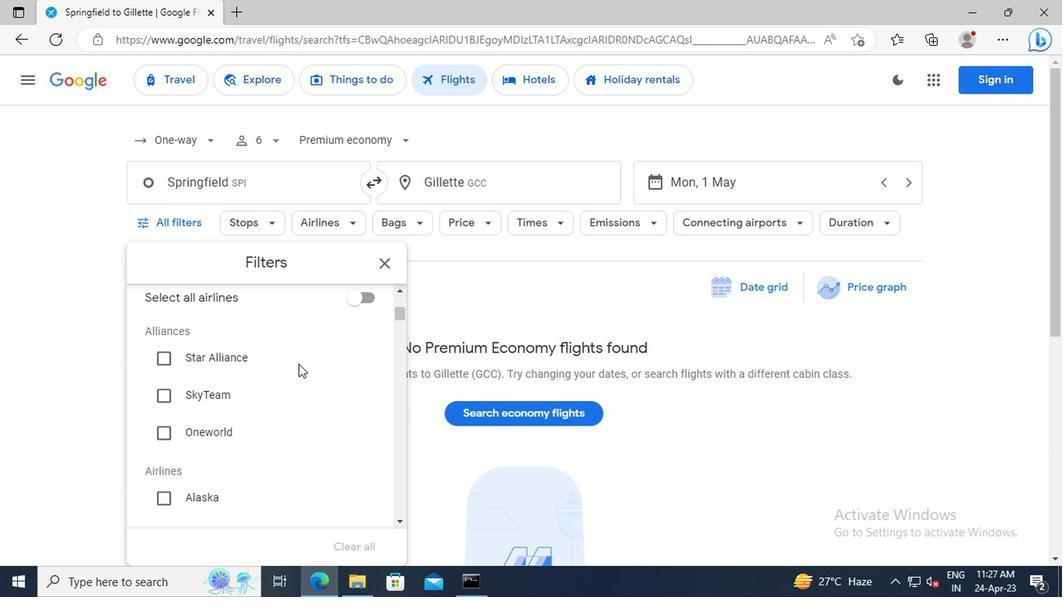 
Action: Mouse scrolled (294, 364) with delta (0, 0)
Screenshot: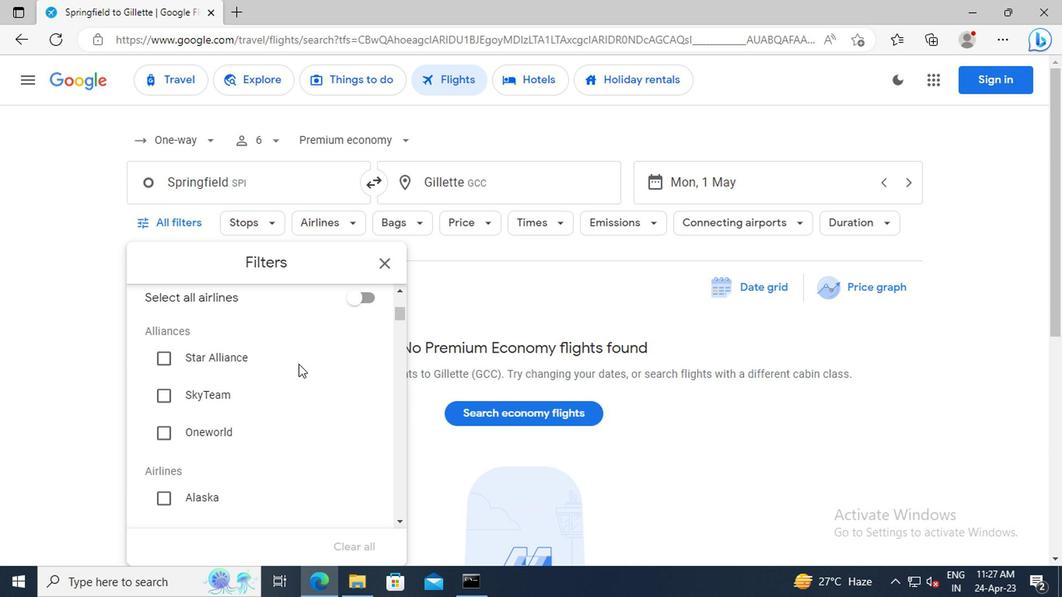 
Action: Mouse scrolled (294, 364) with delta (0, 0)
Screenshot: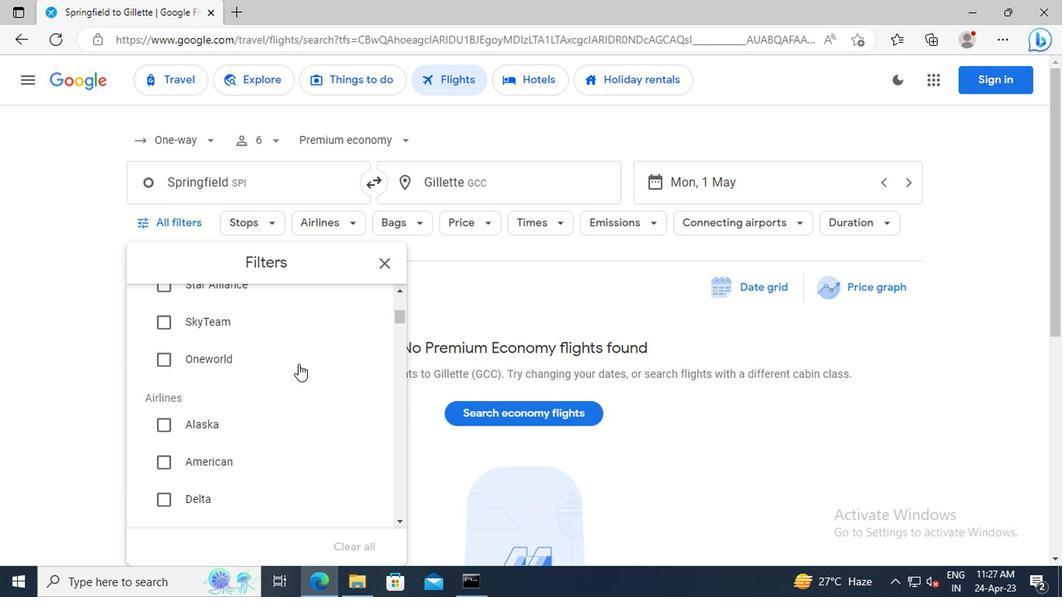 
Action: Mouse scrolled (294, 364) with delta (0, 0)
Screenshot: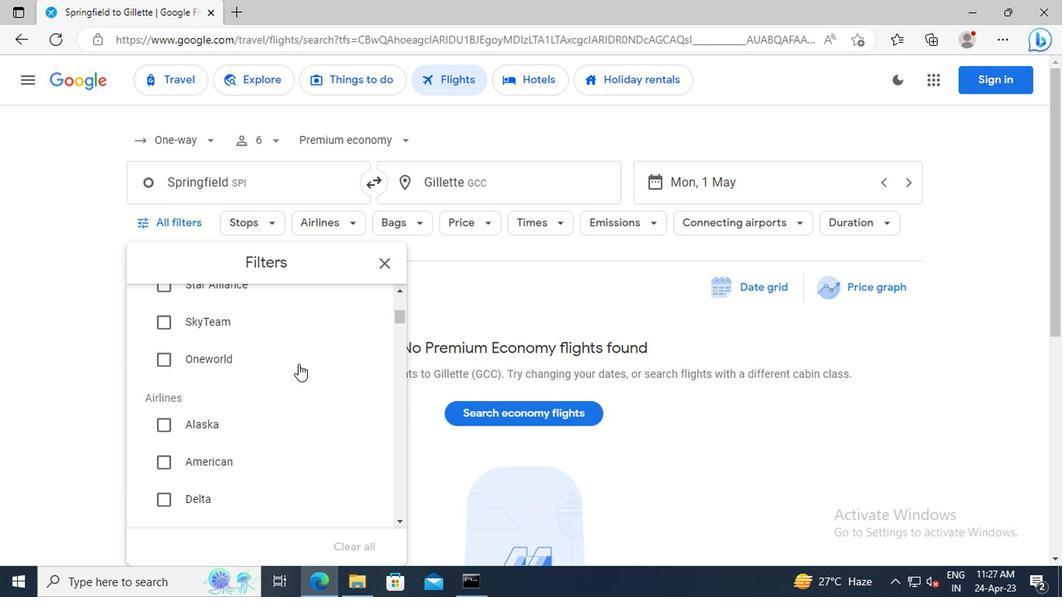 
Action: Mouse scrolled (294, 364) with delta (0, 0)
Screenshot: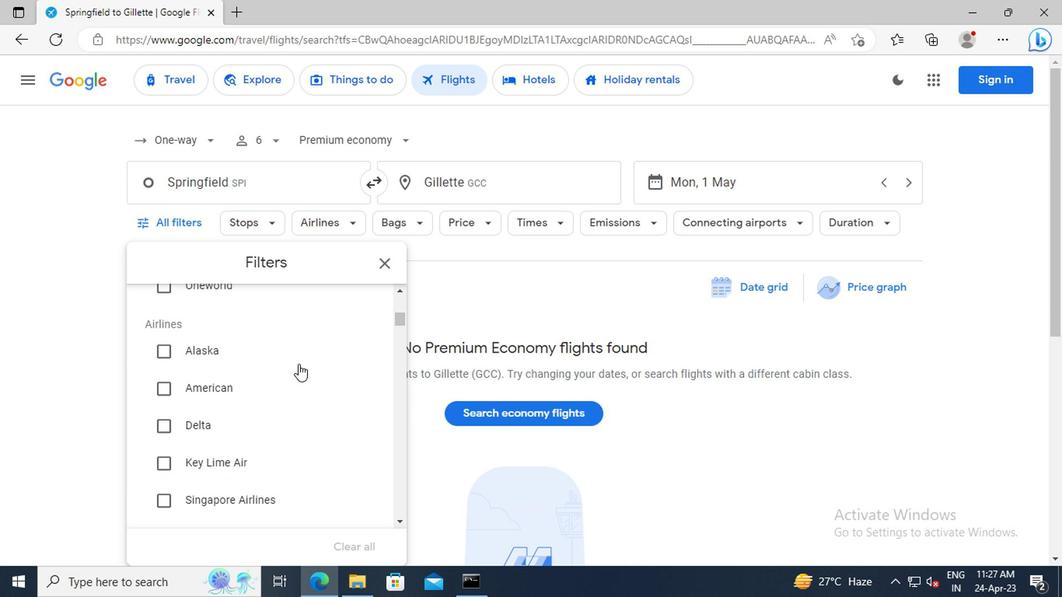
Action: Mouse scrolled (294, 364) with delta (0, 0)
Screenshot: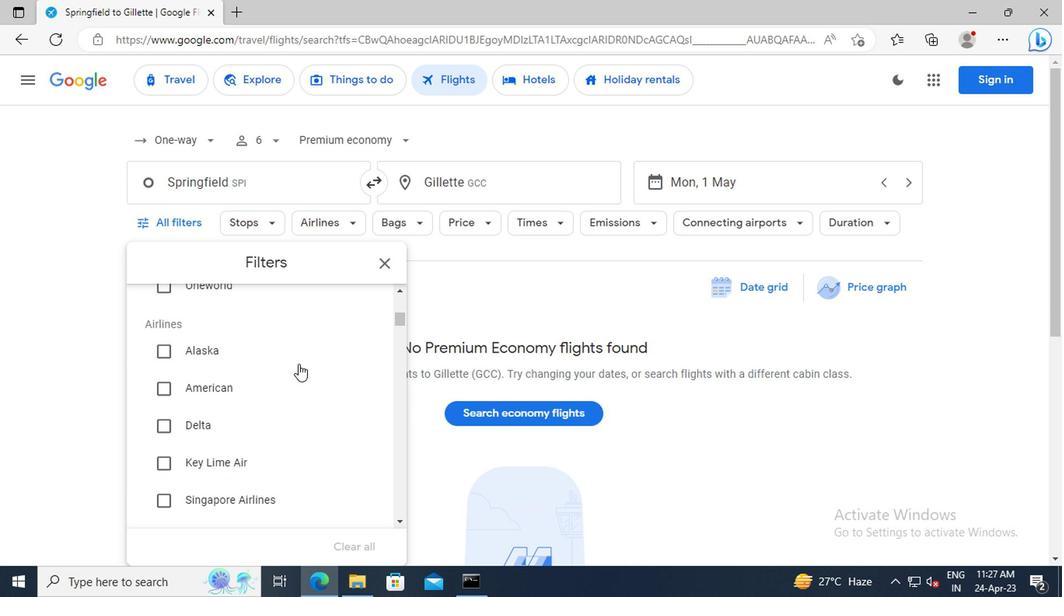 
Action: Mouse scrolled (294, 364) with delta (0, 0)
Screenshot: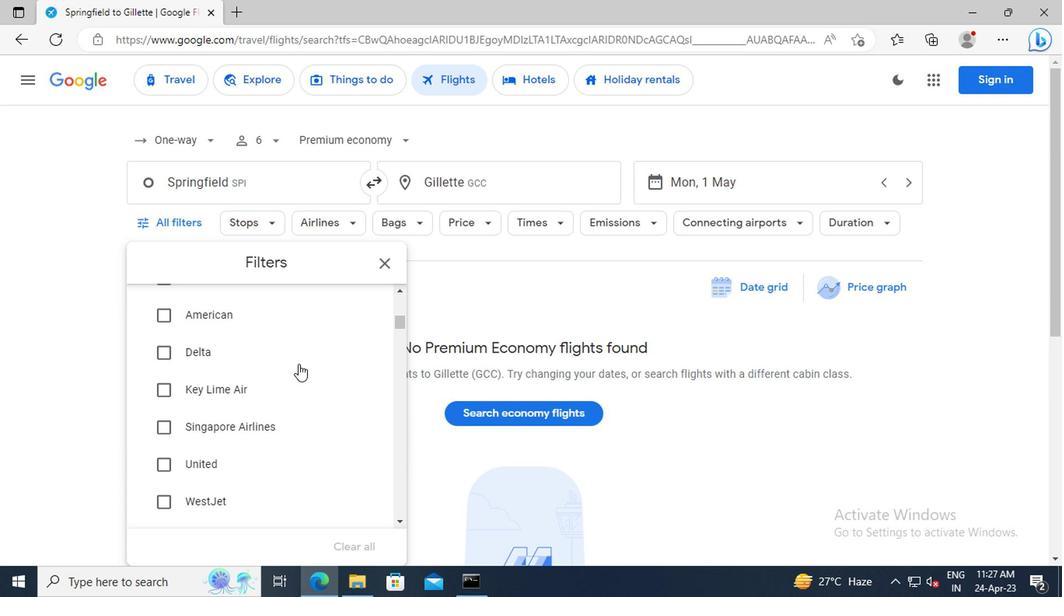 
Action: Mouse moved to (162, 428)
Screenshot: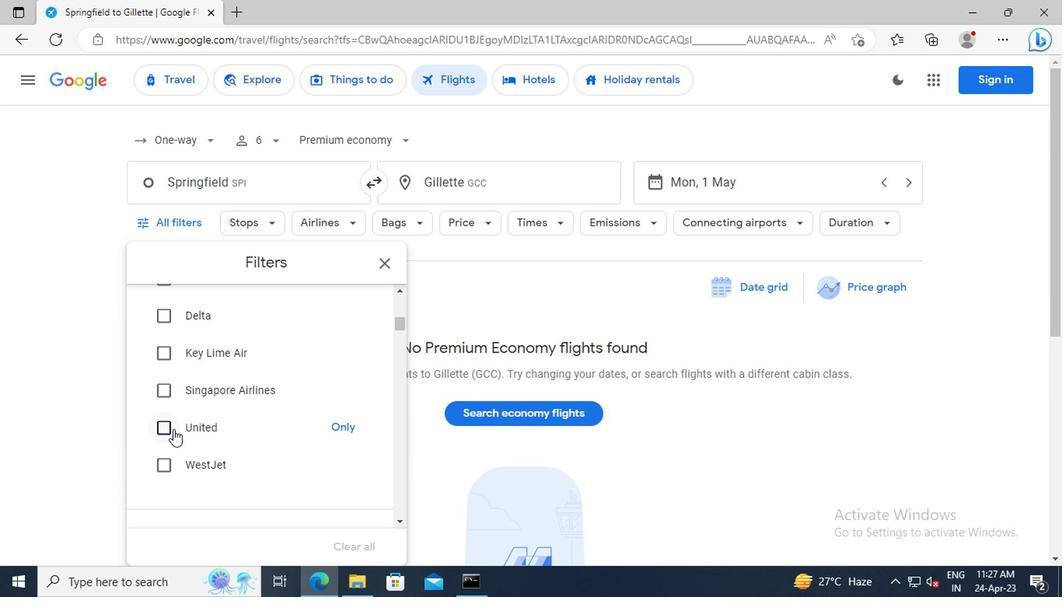 
Action: Mouse pressed left at (162, 428)
Screenshot: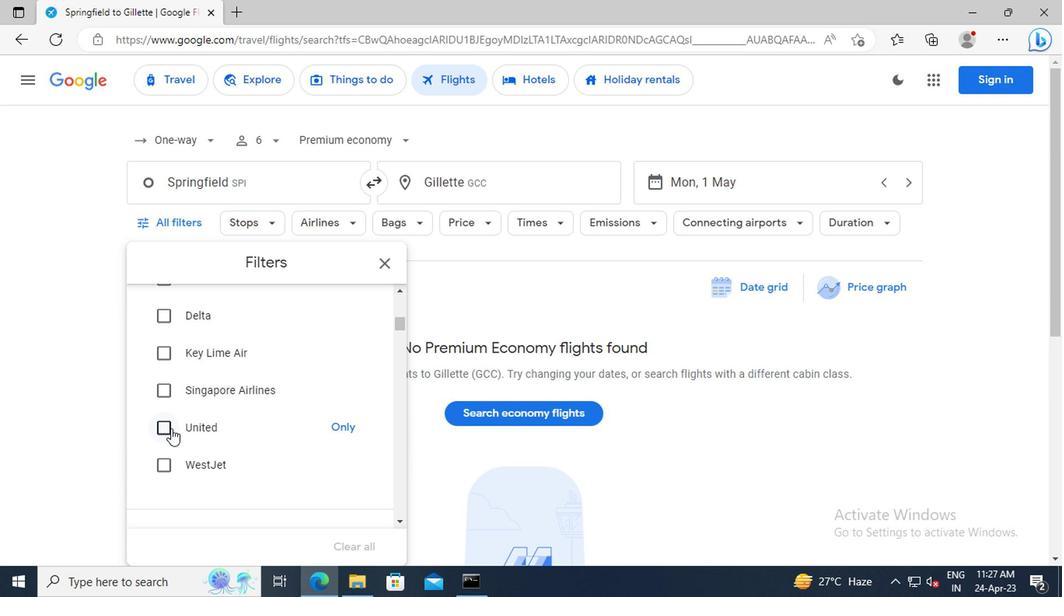 
Action: Mouse moved to (299, 388)
Screenshot: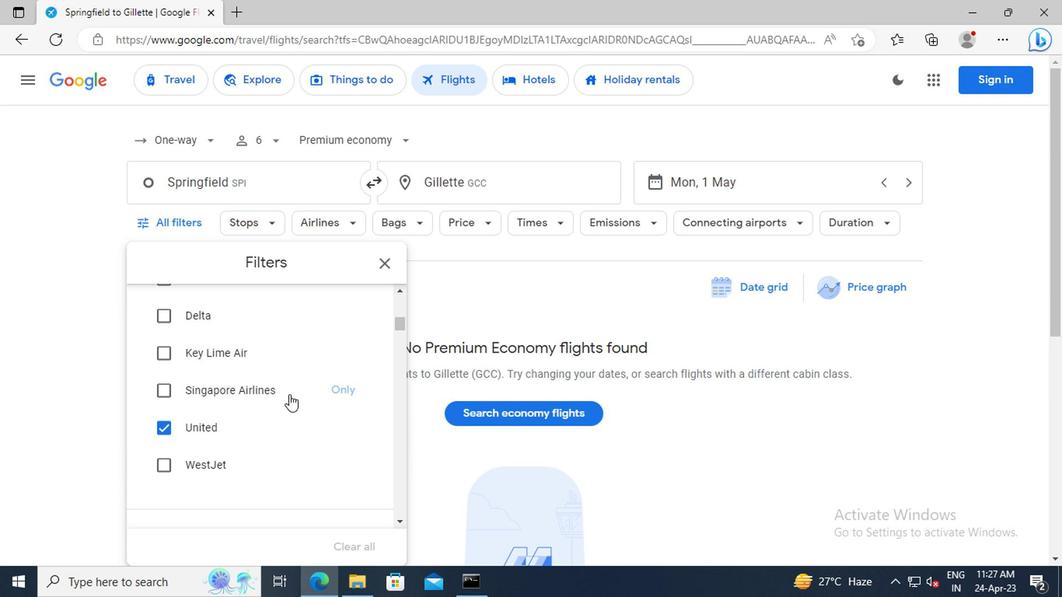 
Action: Mouse scrolled (299, 387) with delta (0, 0)
Screenshot: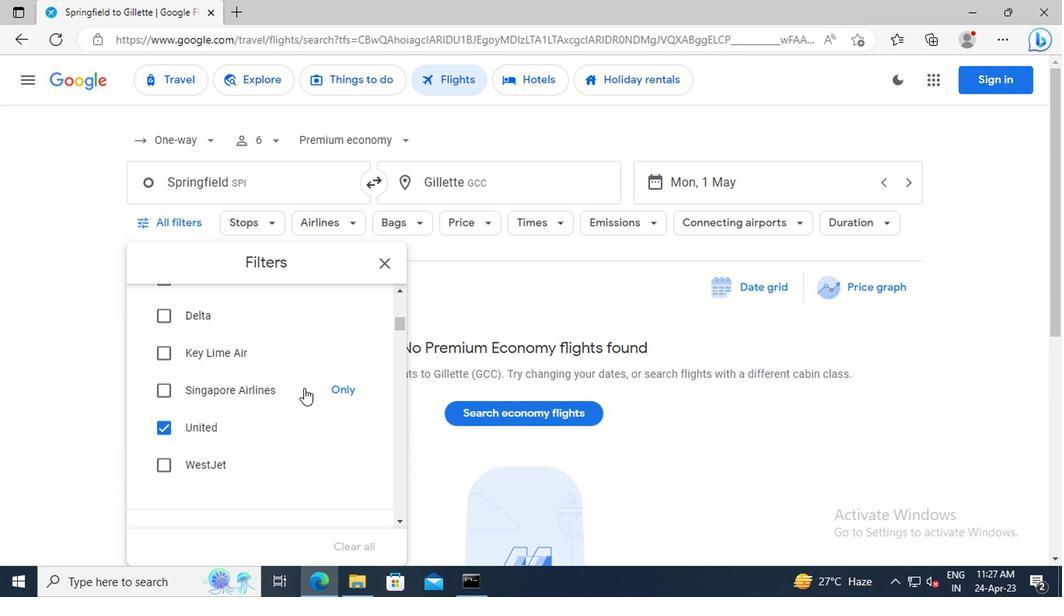 
Action: Mouse scrolled (299, 387) with delta (0, 0)
Screenshot: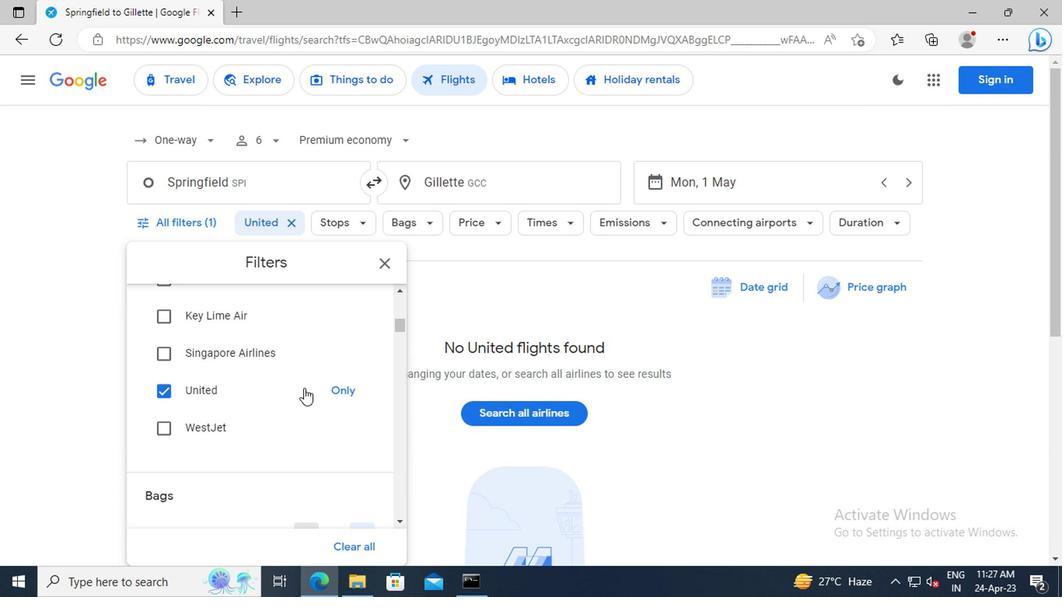 
Action: Mouse scrolled (299, 387) with delta (0, 0)
Screenshot: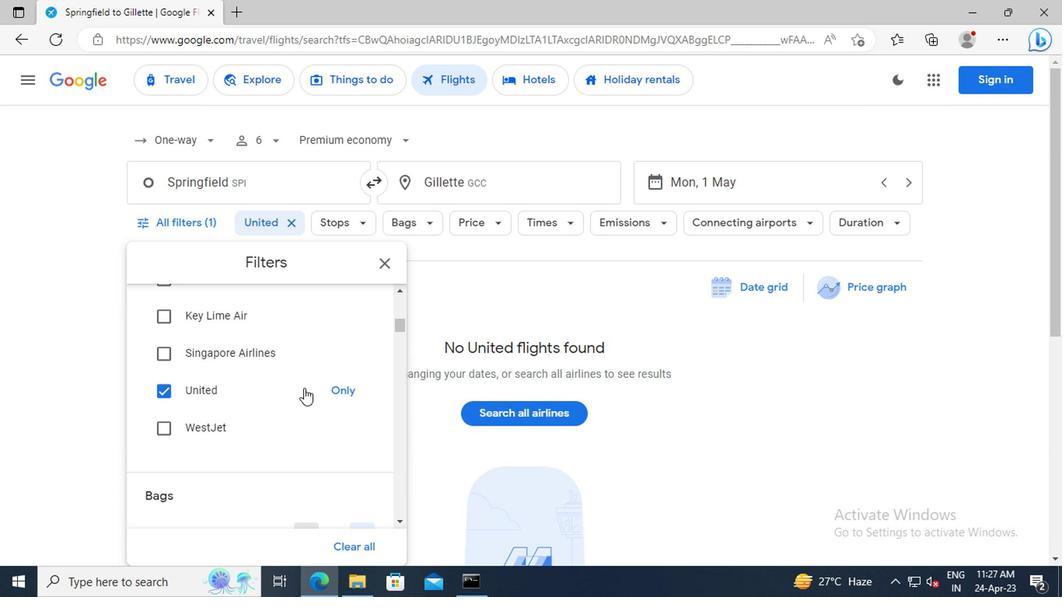 
Action: Mouse scrolled (299, 387) with delta (0, 0)
Screenshot: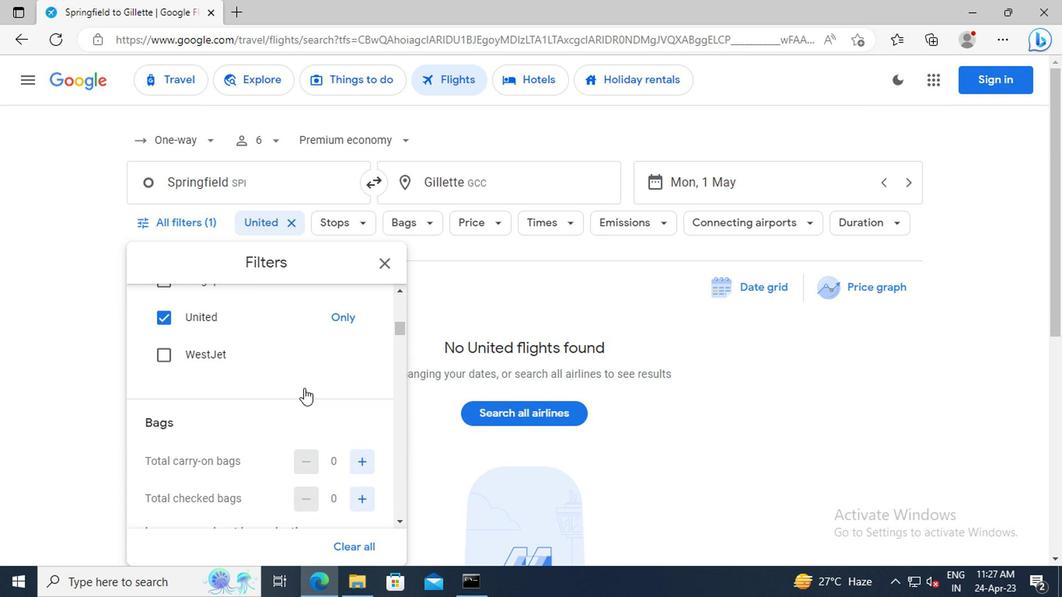 
Action: Mouse moved to (351, 423)
Screenshot: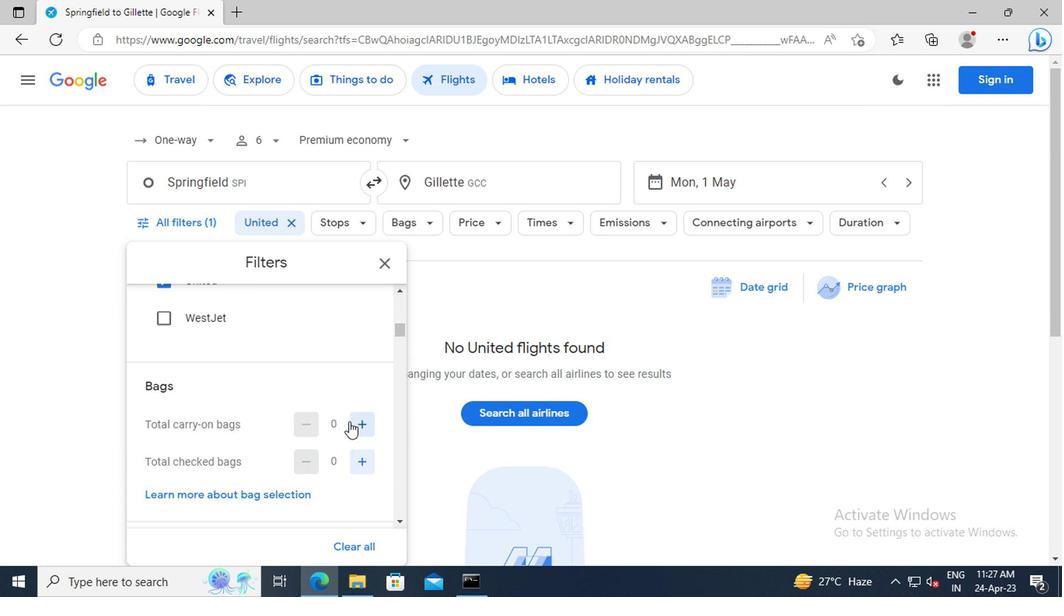 
Action: Mouse pressed left at (351, 423)
Screenshot: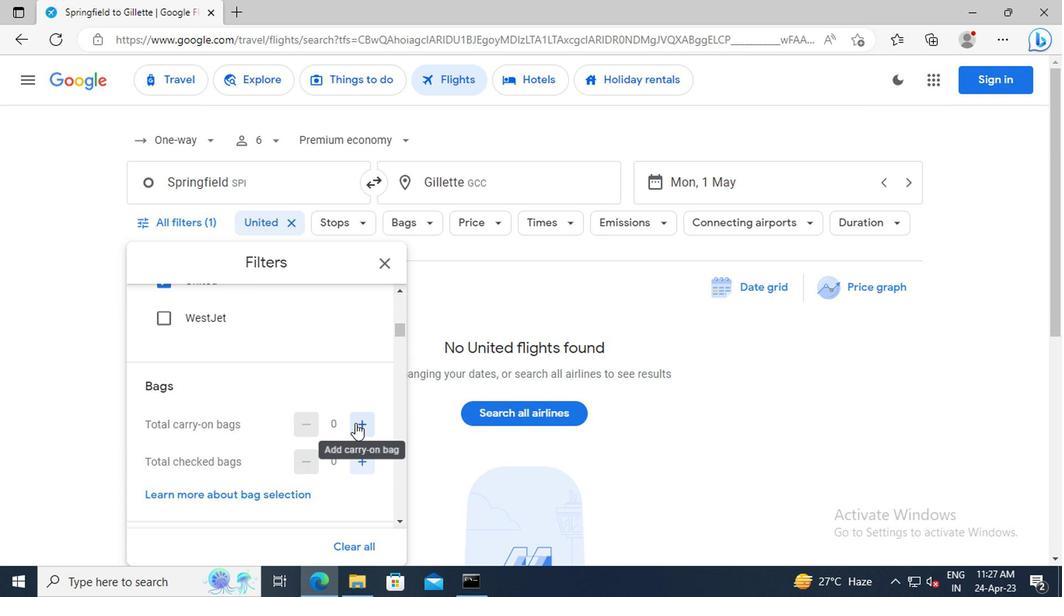 
Action: Mouse moved to (306, 388)
Screenshot: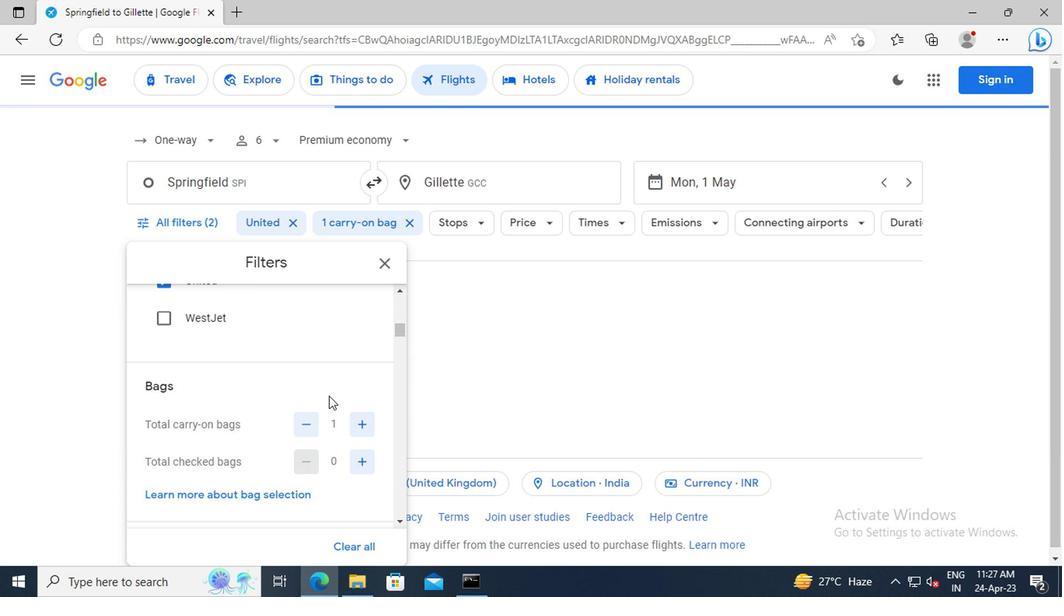 
Action: Mouse scrolled (306, 387) with delta (0, 0)
Screenshot: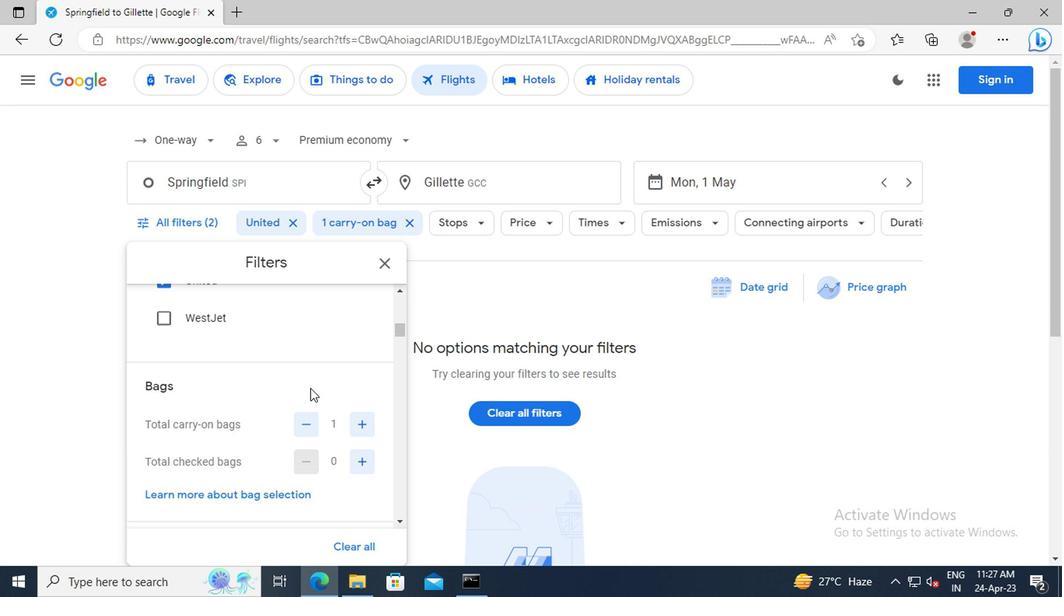 
Action: Mouse scrolled (306, 387) with delta (0, 0)
Screenshot: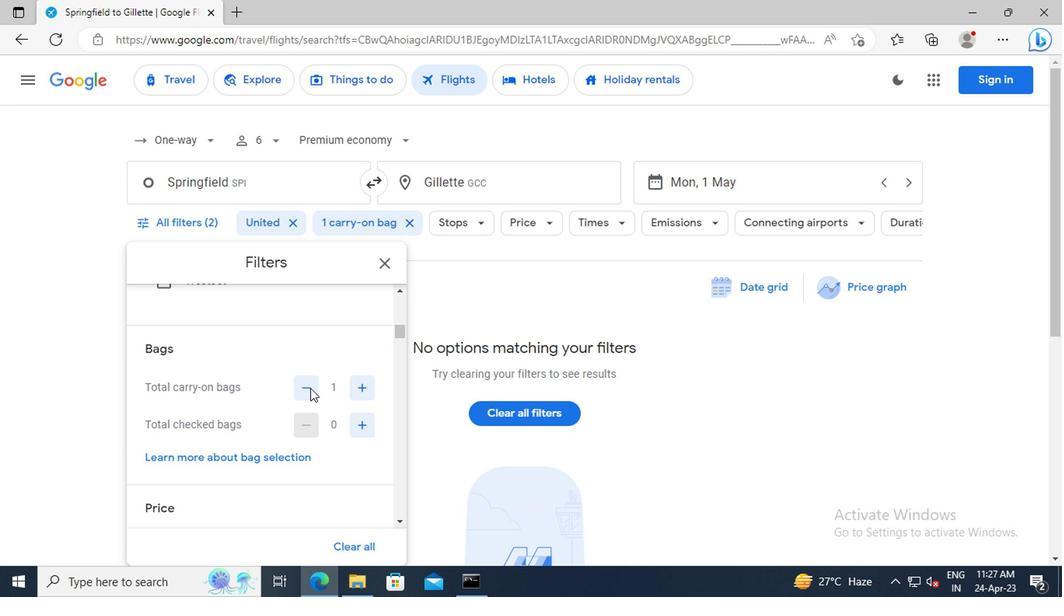 
Action: Mouse scrolled (306, 387) with delta (0, 0)
Screenshot: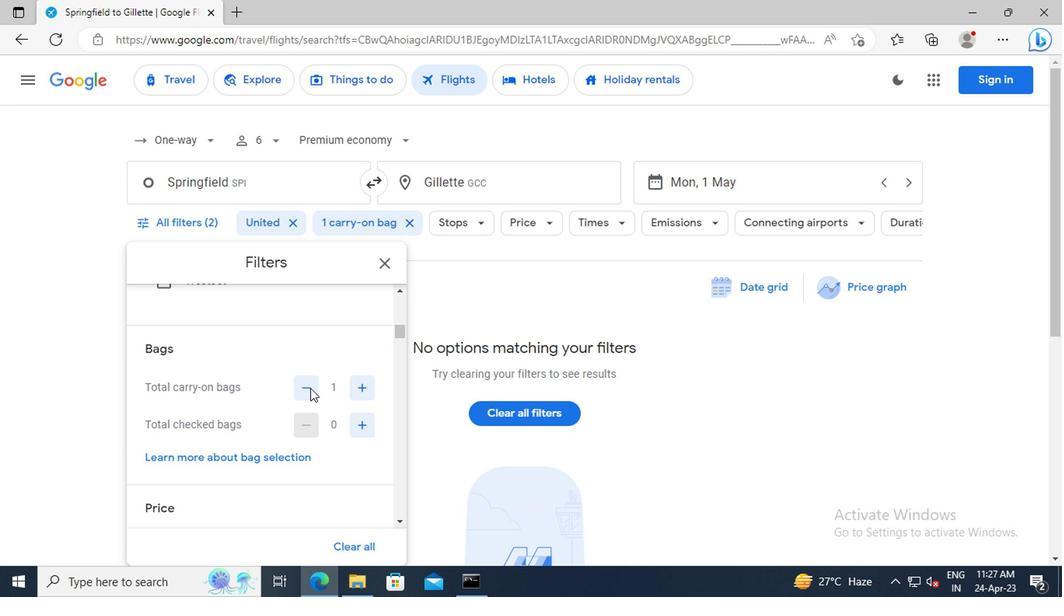 
Action: Mouse scrolled (306, 387) with delta (0, 0)
Screenshot: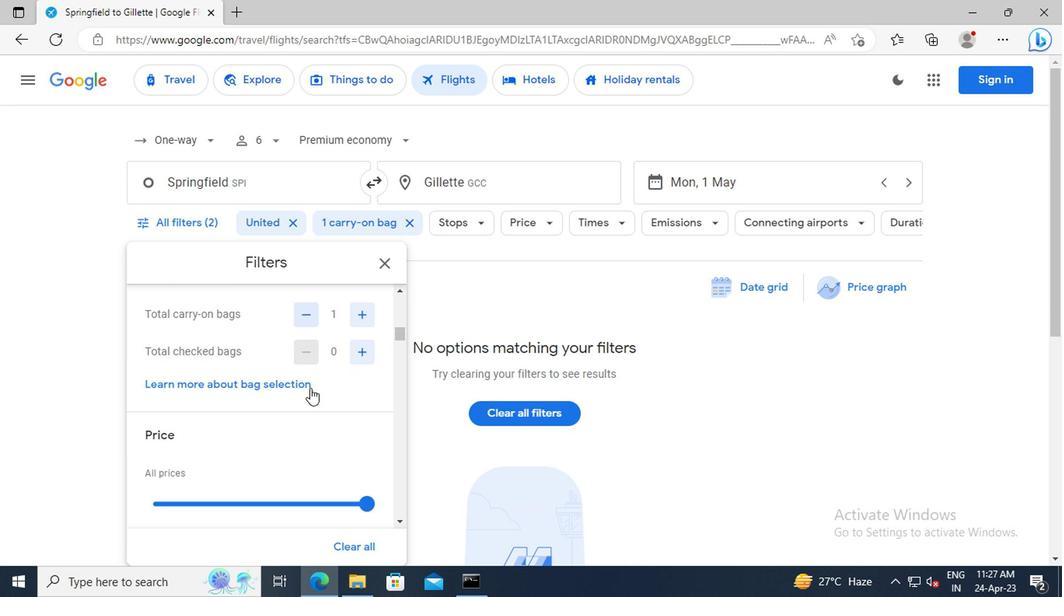 
Action: Mouse scrolled (306, 387) with delta (0, 0)
Screenshot: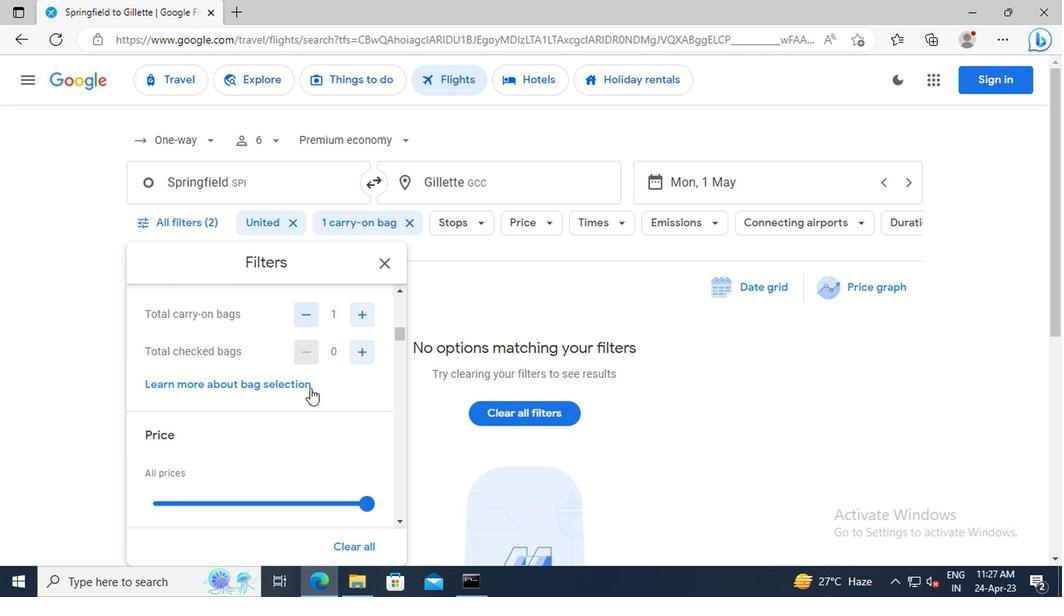 
Action: Mouse moved to (361, 432)
Screenshot: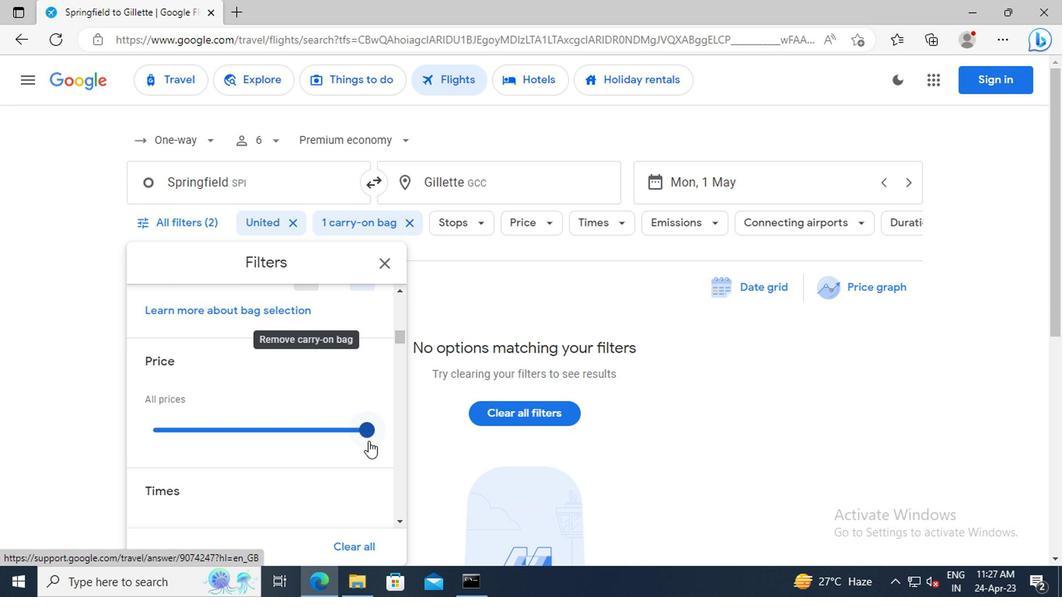 
Action: Mouse pressed left at (361, 432)
Screenshot: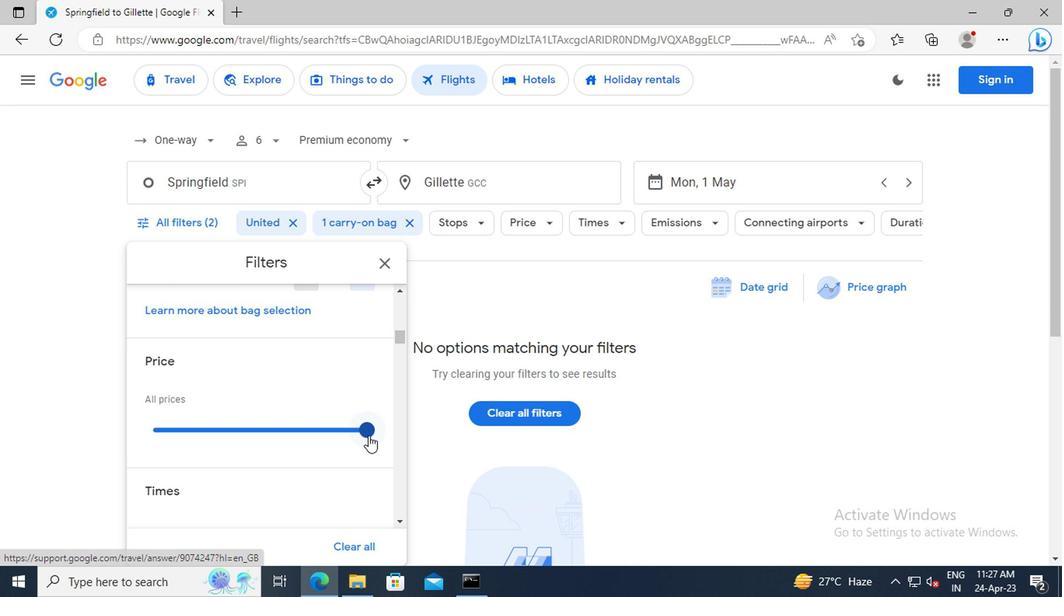 
Action: Mouse moved to (318, 387)
Screenshot: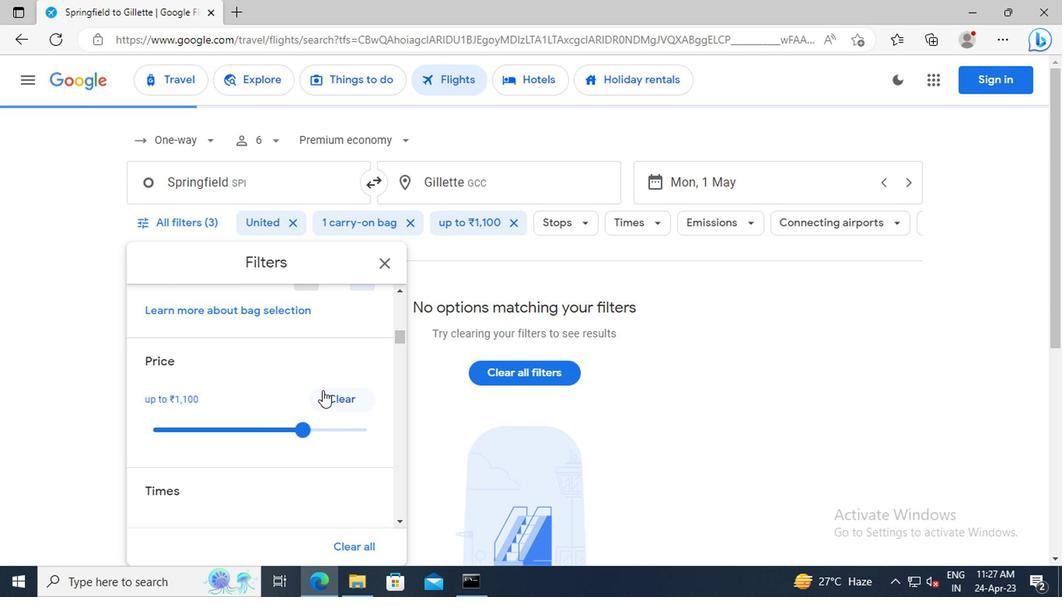 
Action: Mouse scrolled (318, 386) with delta (0, -1)
Screenshot: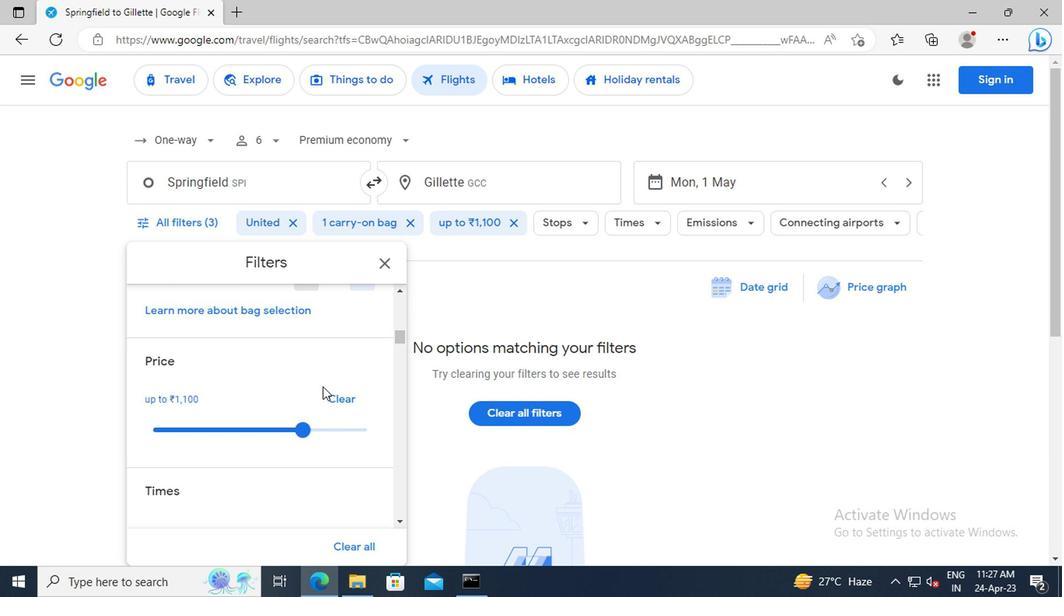 
Action: Mouse scrolled (318, 386) with delta (0, -1)
Screenshot: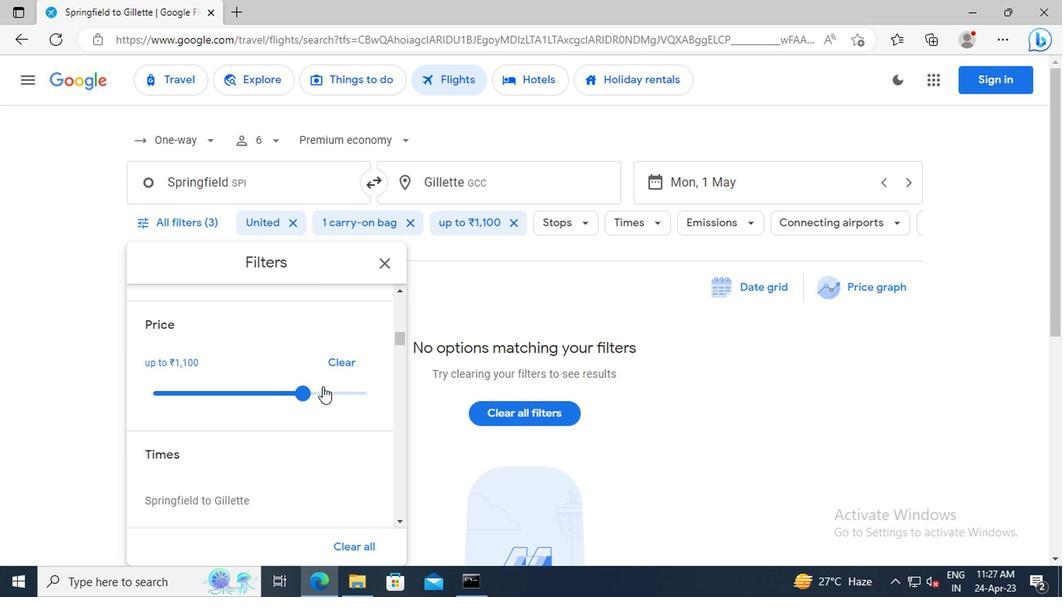 
Action: Mouse scrolled (318, 386) with delta (0, -1)
Screenshot: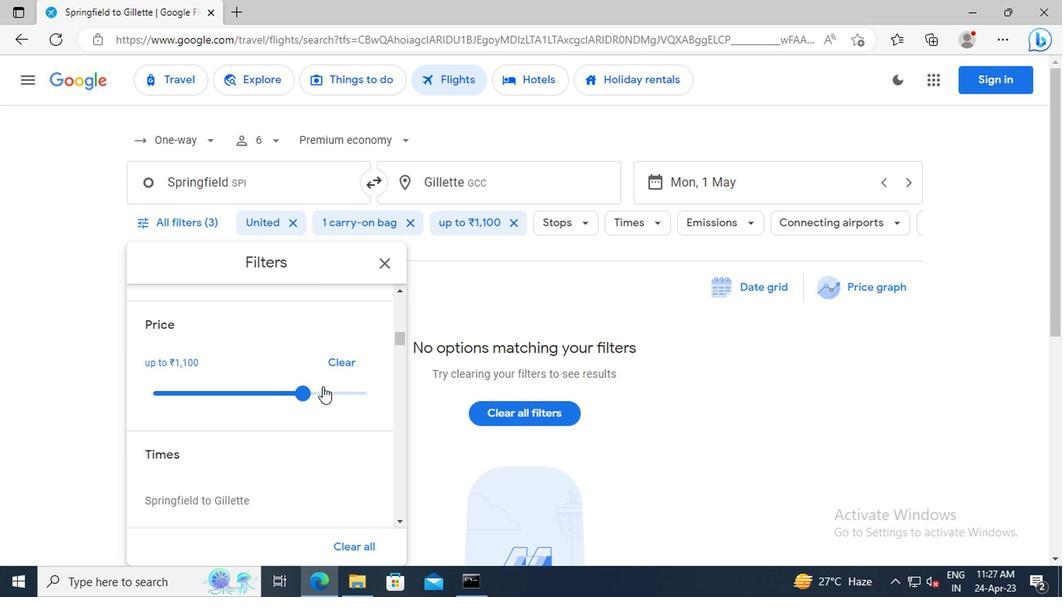 
Action: Mouse scrolled (318, 386) with delta (0, -1)
Screenshot: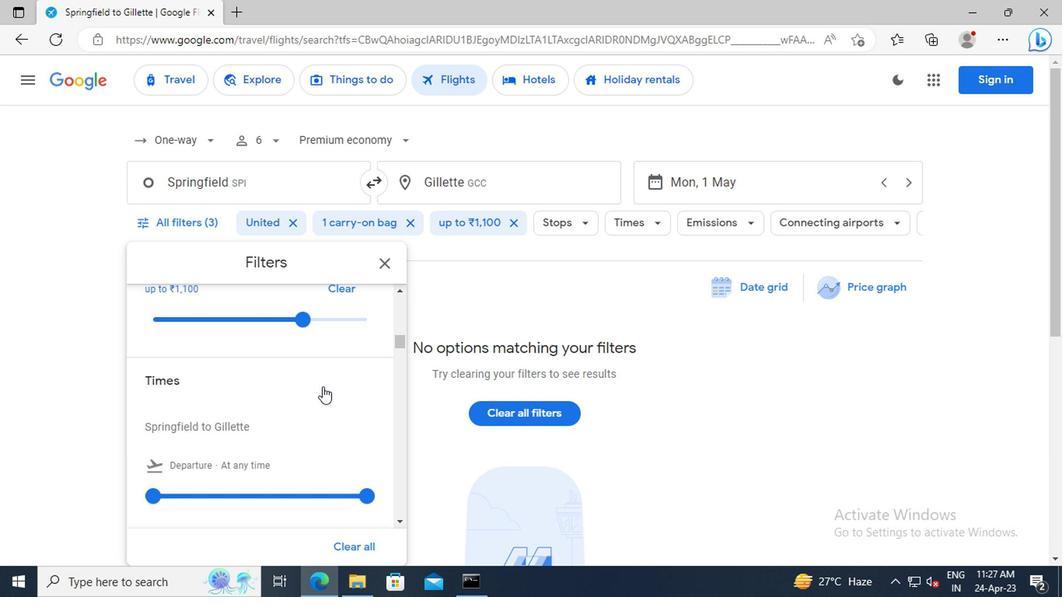 
Action: Mouse scrolled (318, 386) with delta (0, -1)
Screenshot: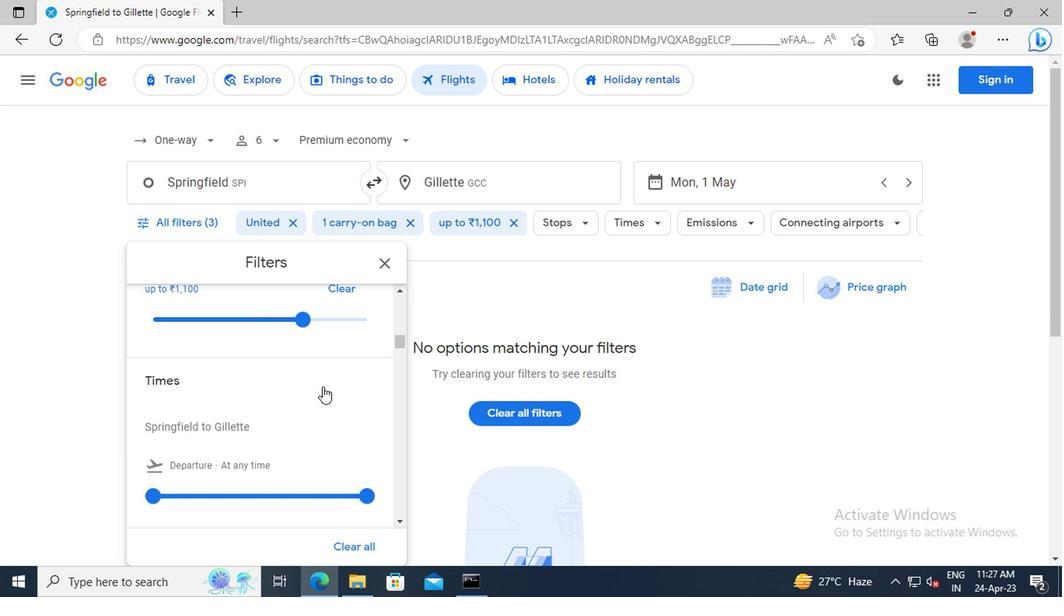 
Action: Mouse moved to (152, 424)
Screenshot: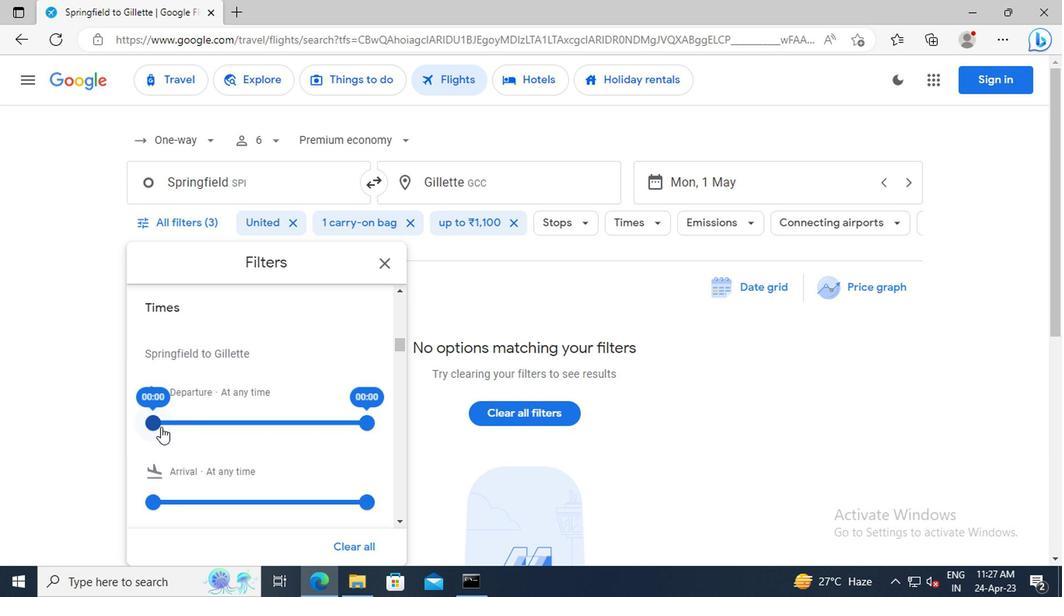 
Action: Mouse pressed left at (152, 424)
Screenshot: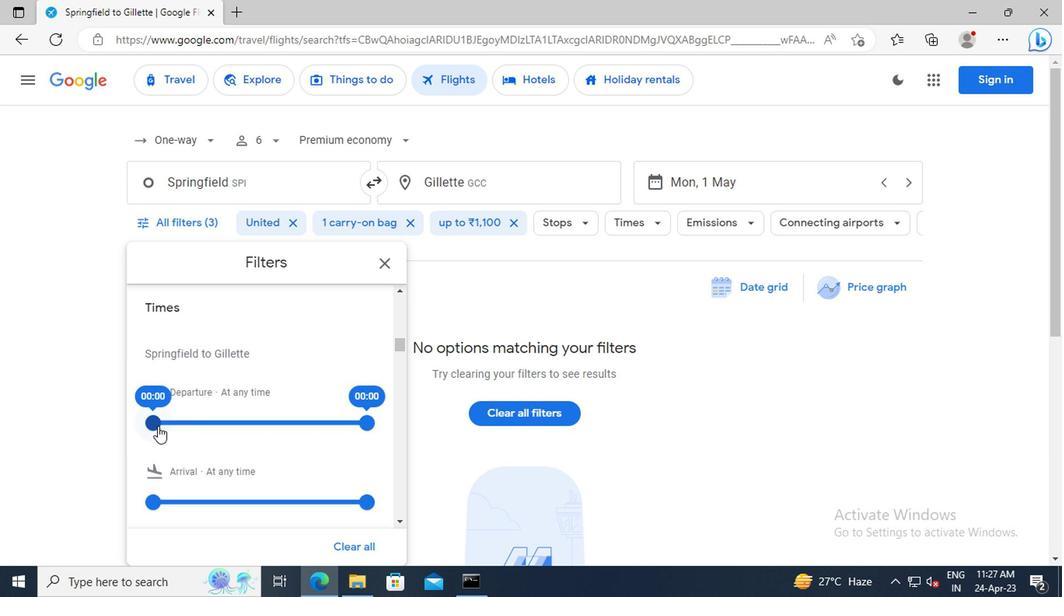 
Action: Mouse moved to (360, 424)
Screenshot: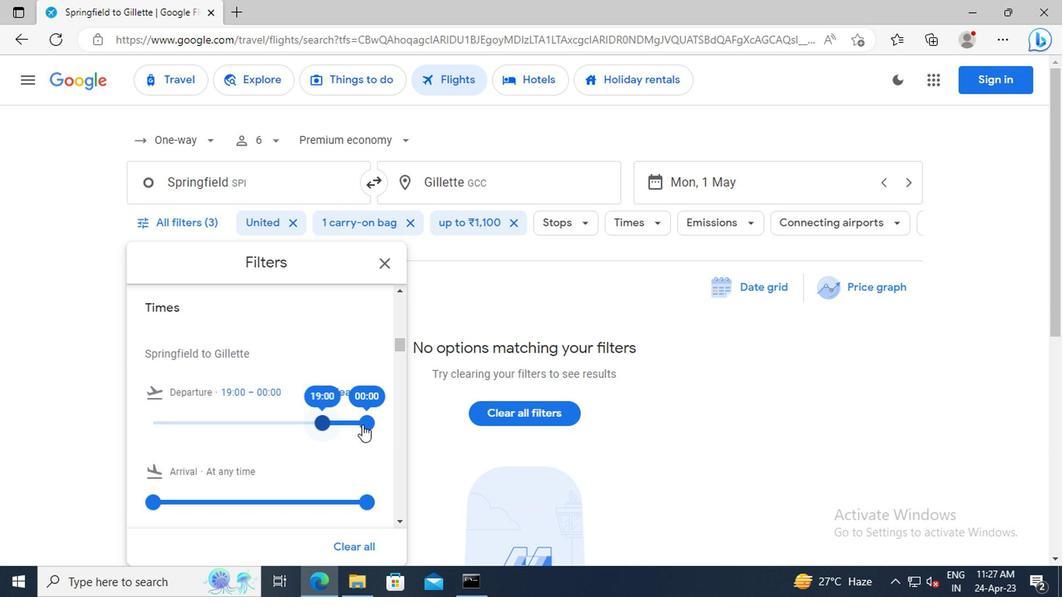 
Action: Mouse pressed left at (360, 424)
Screenshot: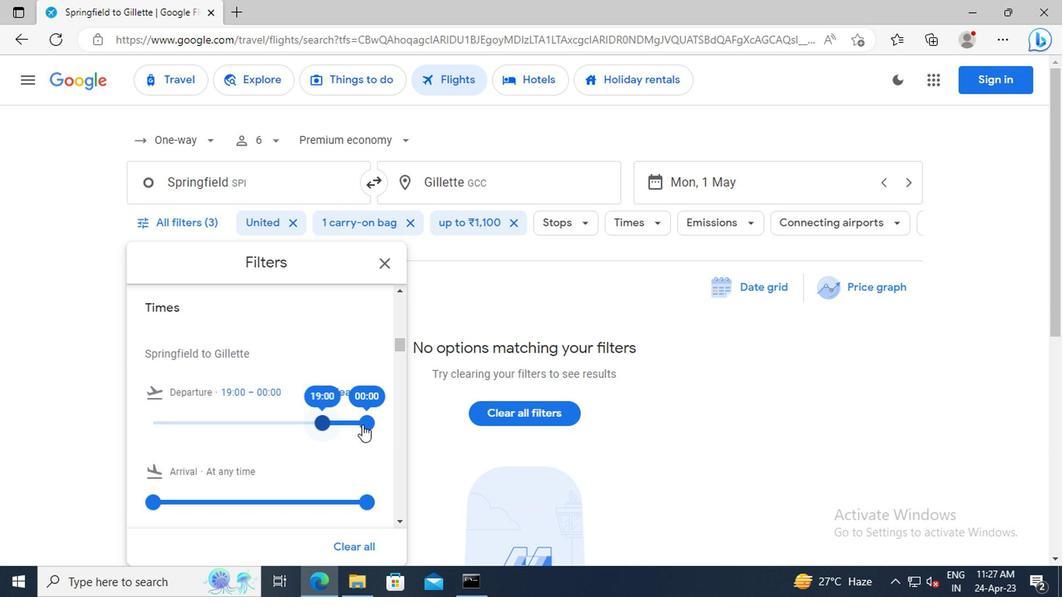 
Action: Mouse moved to (381, 263)
Screenshot: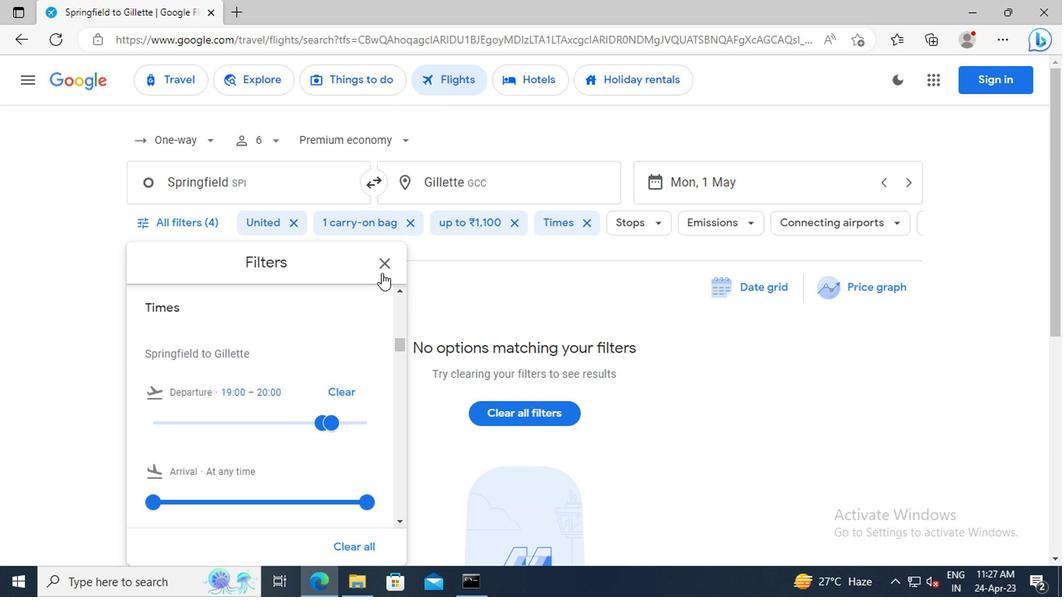 
Action: Mouse pressed left at (381, 263)
Screenshot: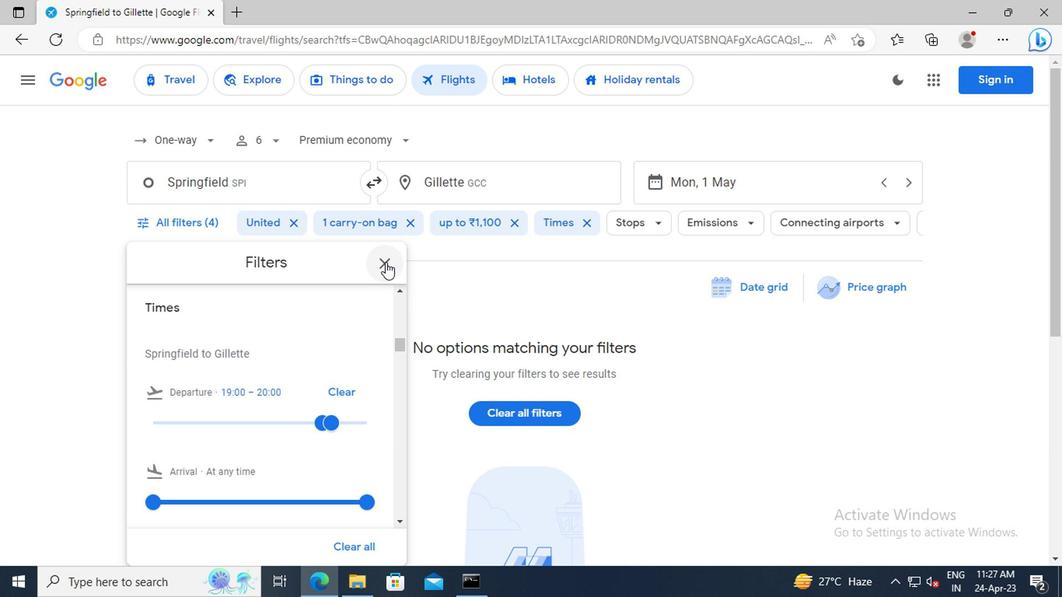 
